 Task: Create new contact,   with mail id: 'EllieCarter61@iko.com', first name: 'Ellie', Last name: 'Carter', Job Title: Operations Analyst, Phone number (512) 555-5678. Change life cycle stage to  'Lead' and lead status to 'New'. Add new company to the associated contact: www.e2open.com_x000D_
 and type: Prospect. Logged in from softage.1@softage.net
Action: Mouse moved to (100, 63)
Screenshot: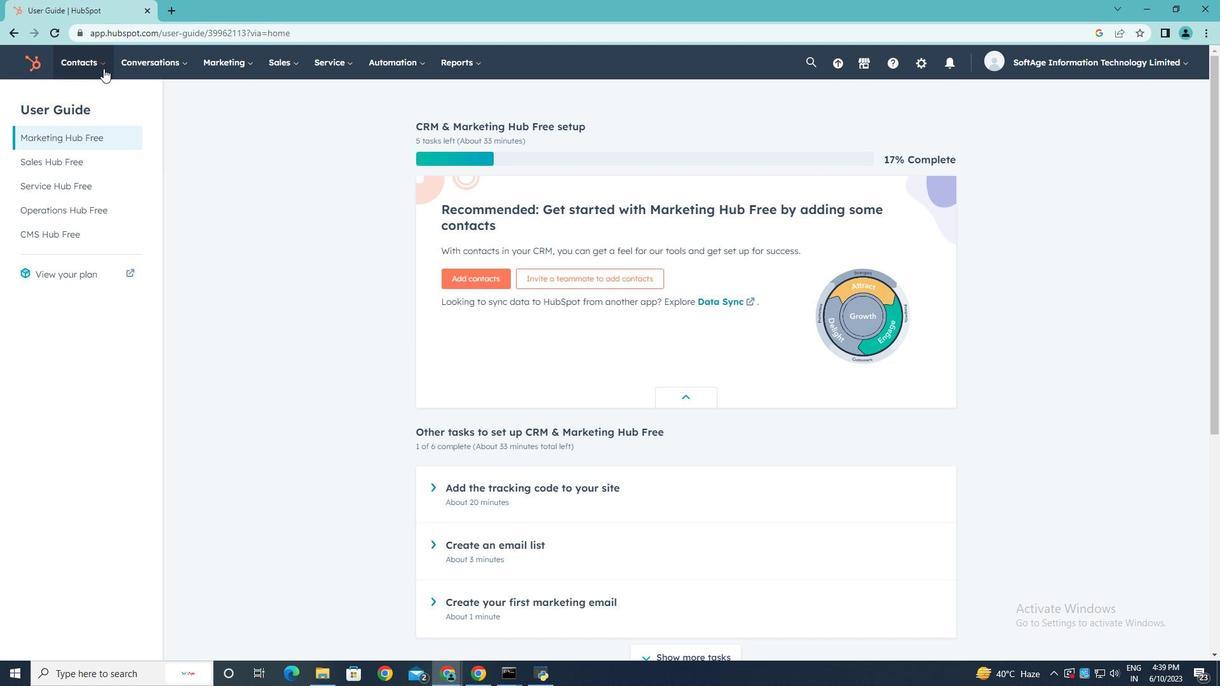 
Action: Mouse pressed left at (100, 63)
Screenshot: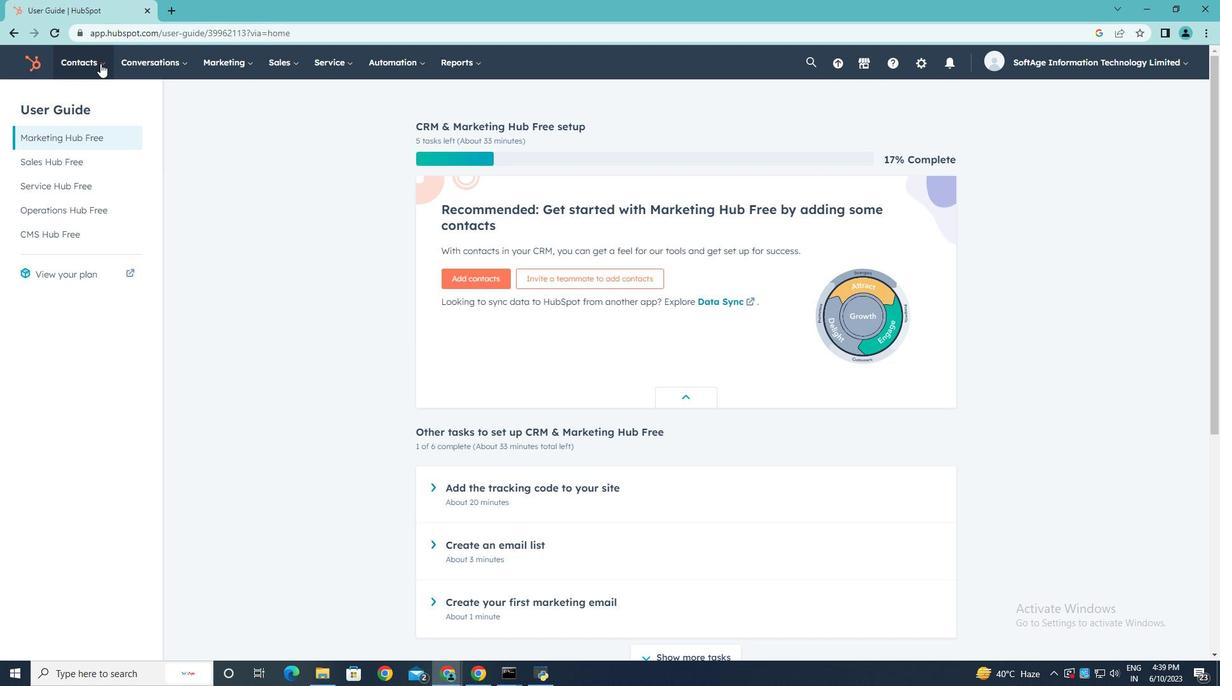 
Action: Mouse moved to (93, 101)
Screenshot: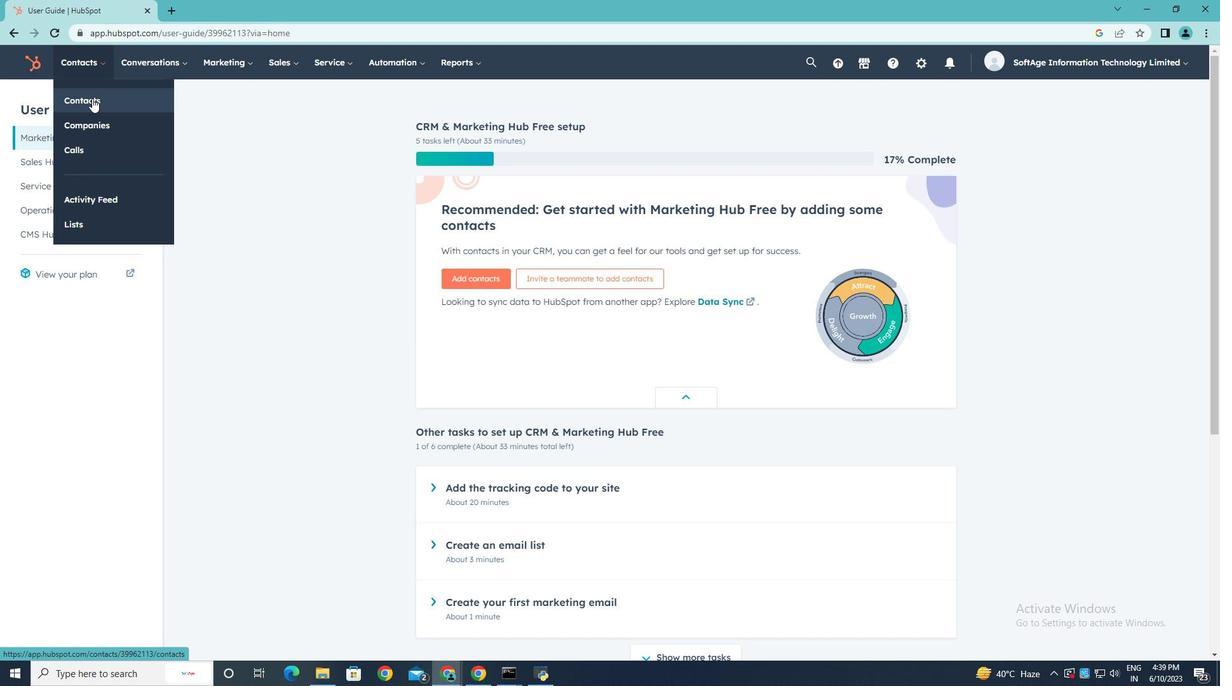 
Action: Mouse pressed left at (93, 101)
Screenshot: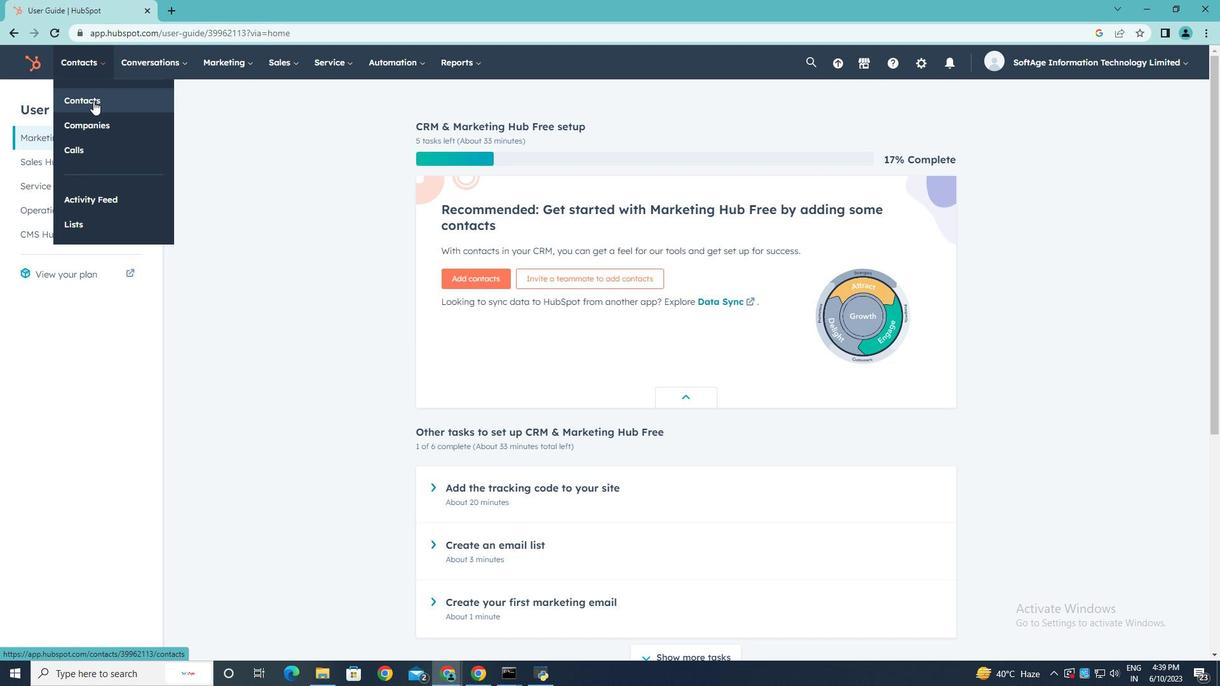 
Action: Mouse moved to (1169, 106)
Screenshot: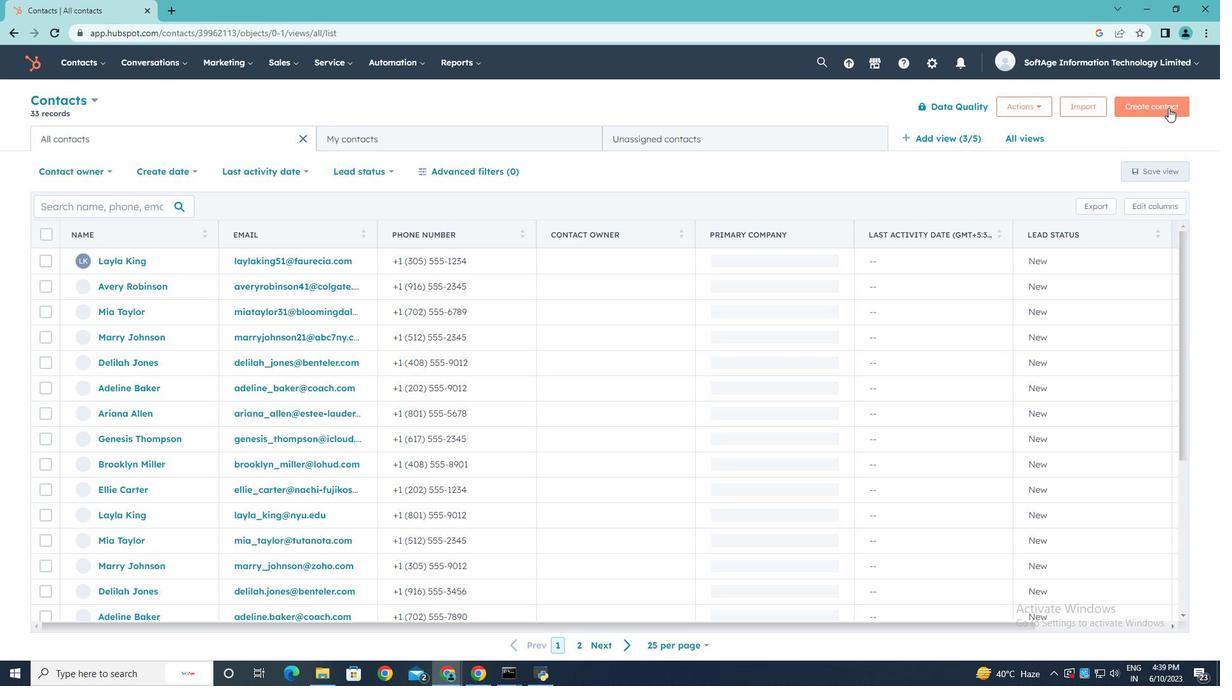 
Action: Mouse pressed left at (1169, 106)
Screenshot: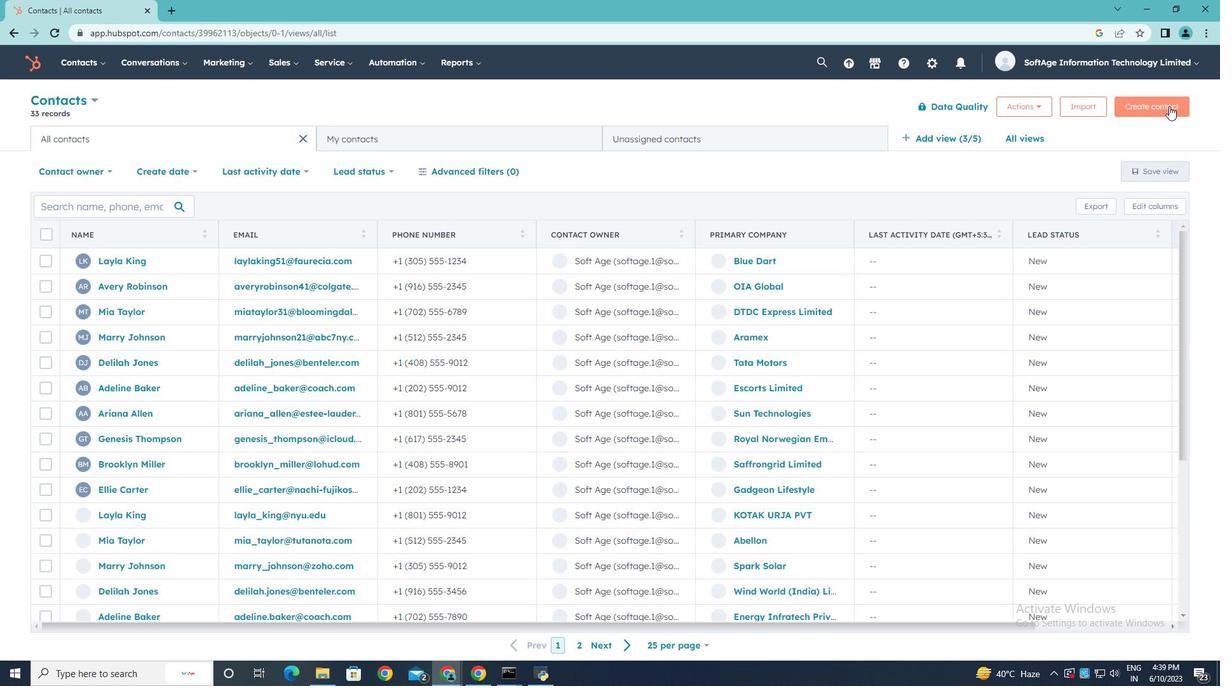 
Action: Mouse moved to (909, 169)
Screenshot: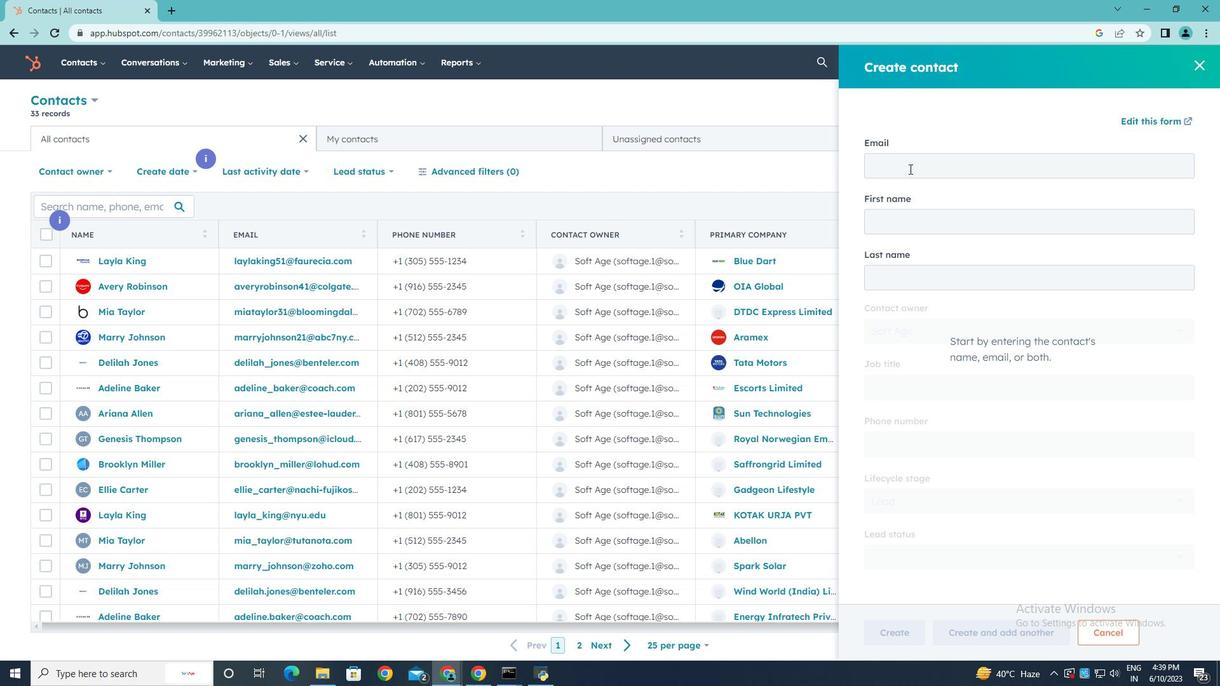 
Action: Mouse pressed left at (909, 169)
Screenshot: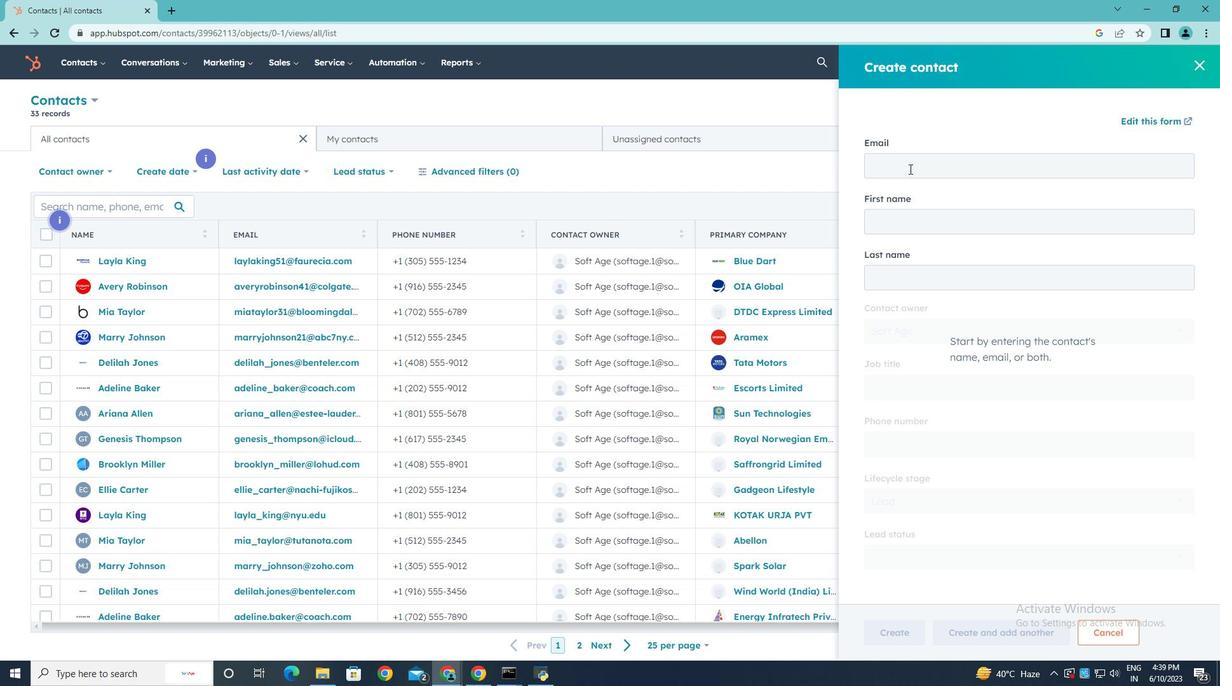 
Action: Key pressed <Key.shift>Ellie<Key.shift>Careter<Key.backspace><Key.backspace><Key.backspace><Key.backspace>ter61<Key.shift><Key.shift><Key.shift><Key.shift>@iko.com
Screenshot: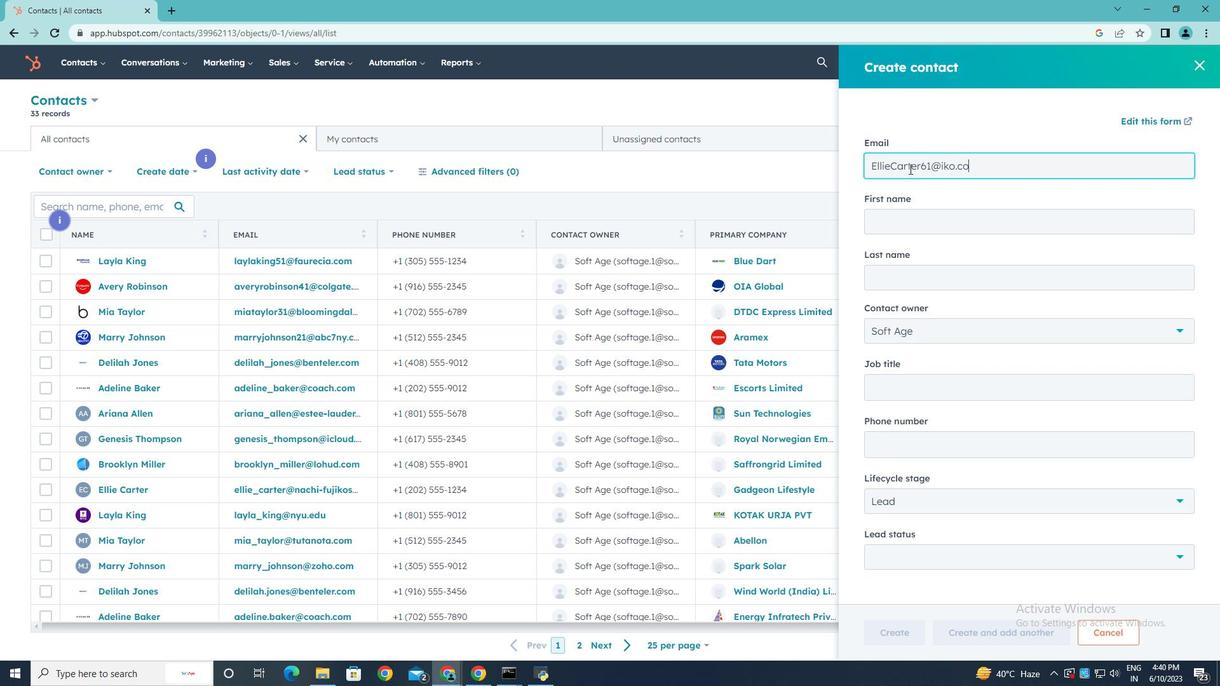 
Action: Mouse moved to (894, 220)
Screenshot: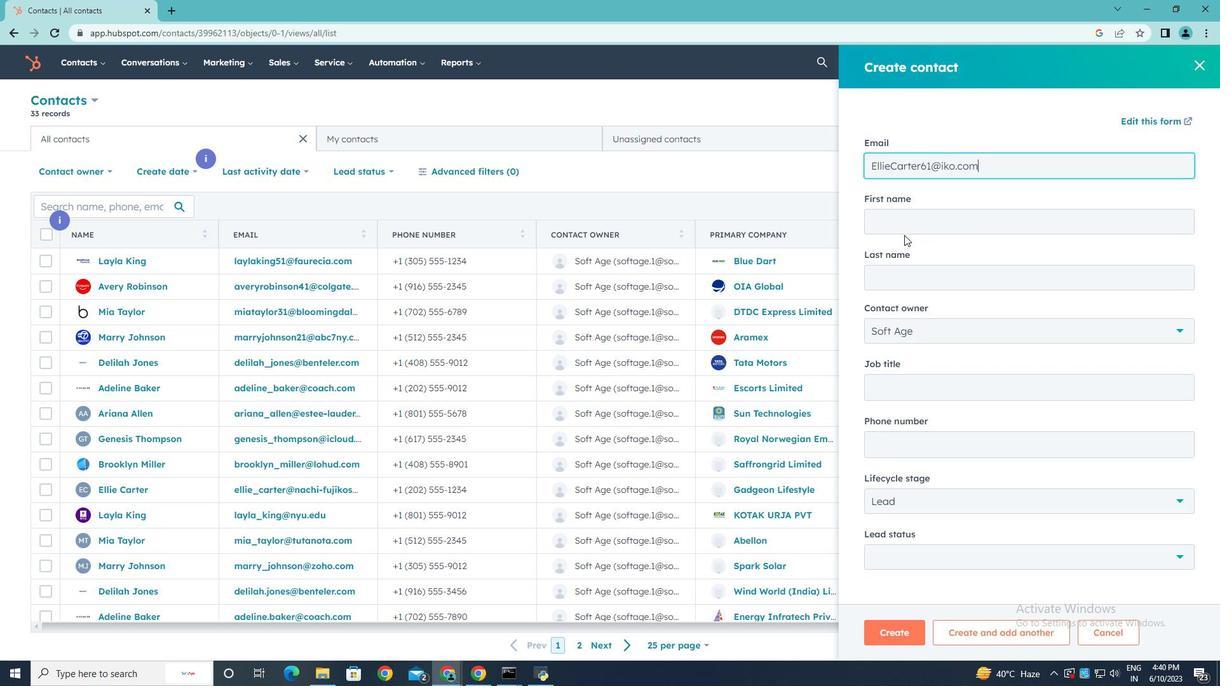 
Action: Mouse pressed left at (894, 220)
Screenshot: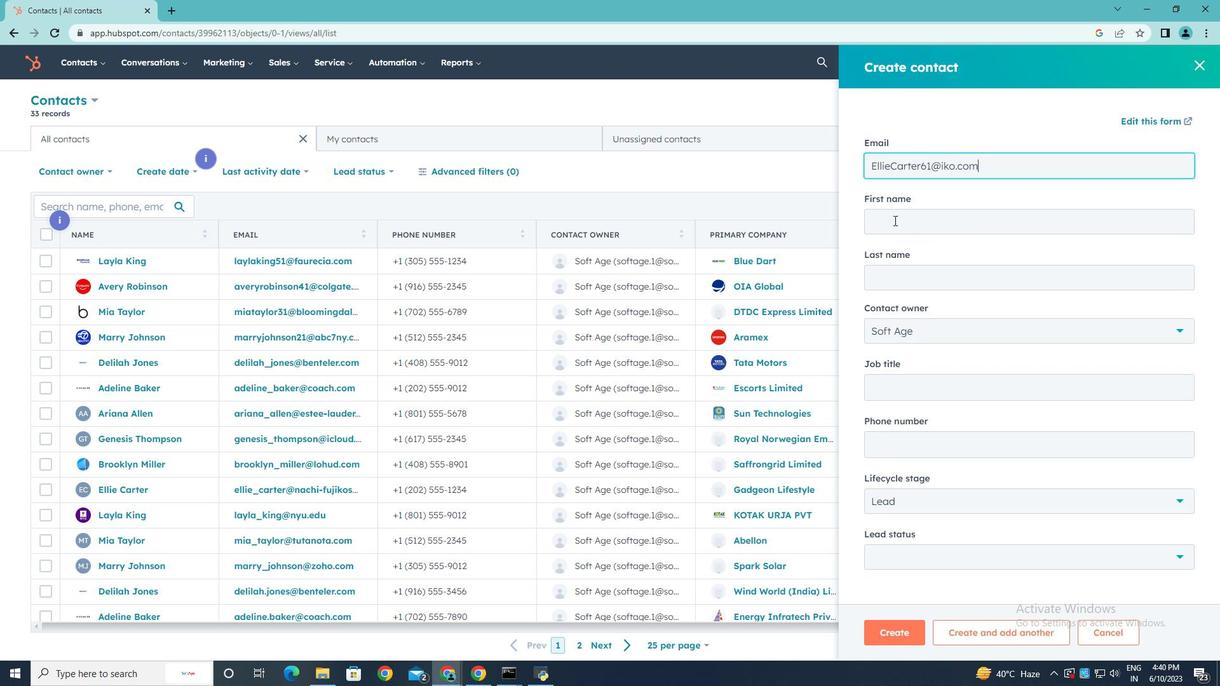 
Action: Key pressed <Key.shift>Ellie
Screenshot: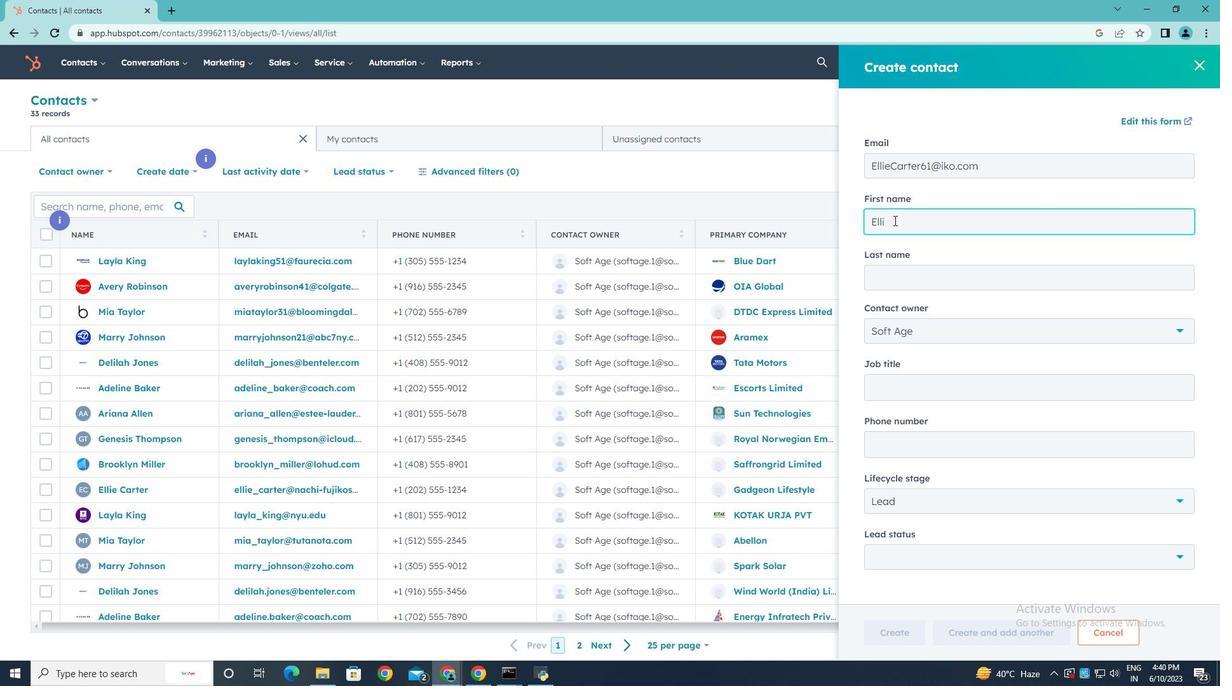 
Action: Mouse moved to (889, 274)
Screenshot: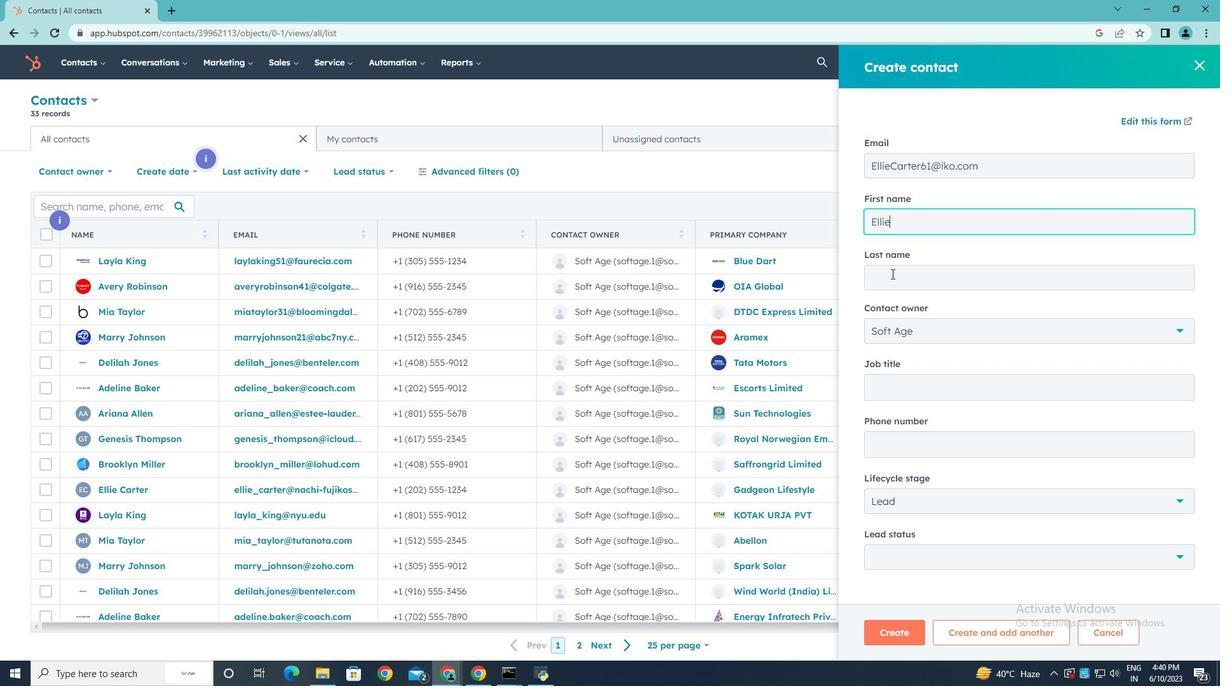 
Action: Mouse pressed left at (889, 274)
Screenshot: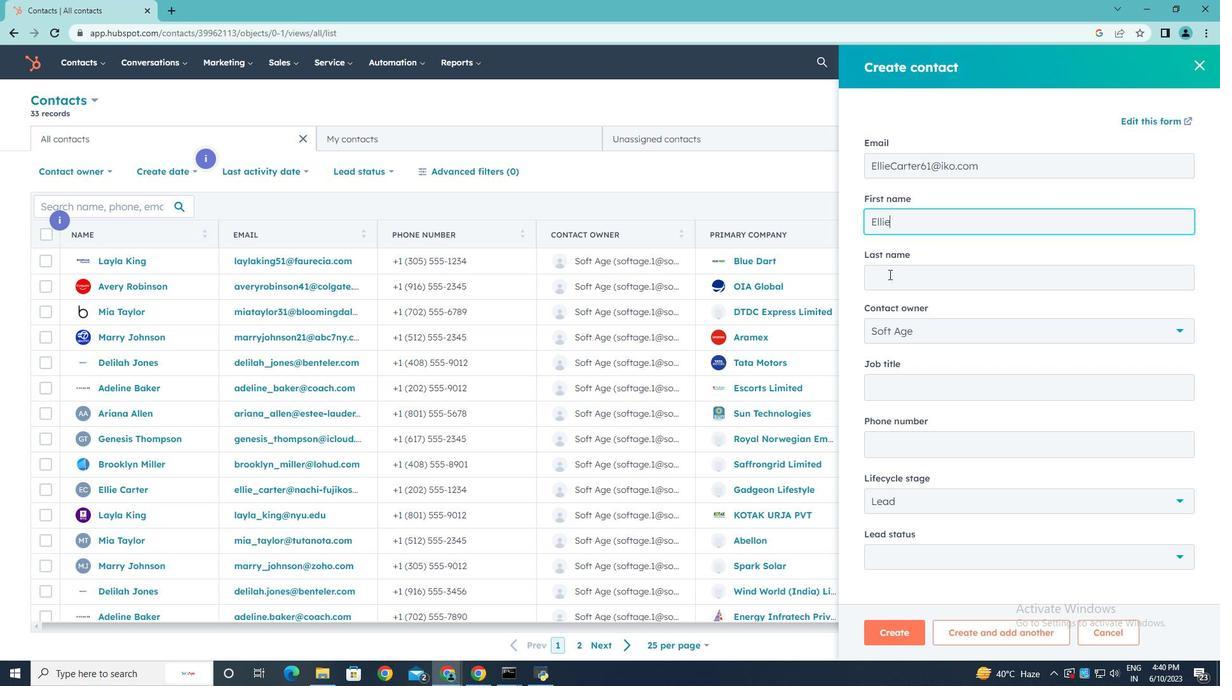 
Action: Key pressed <Key.shift>Carter
Screenshot: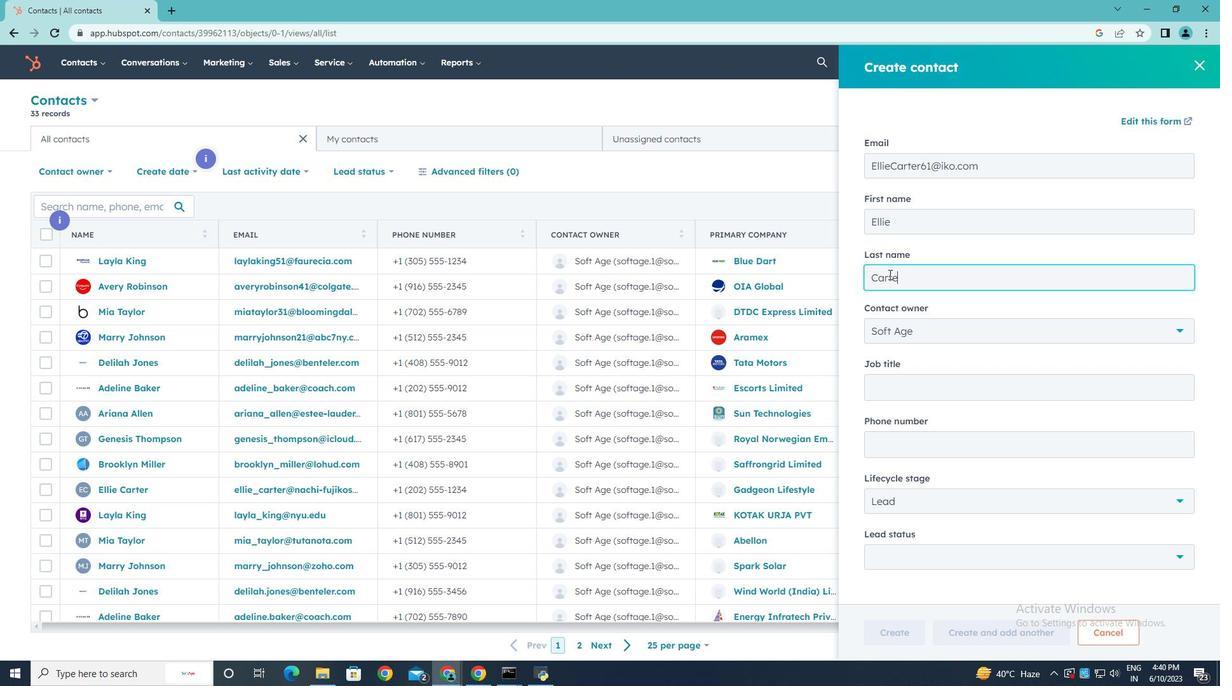 
Action: Mouse moved to (914, 388)
Screenshot: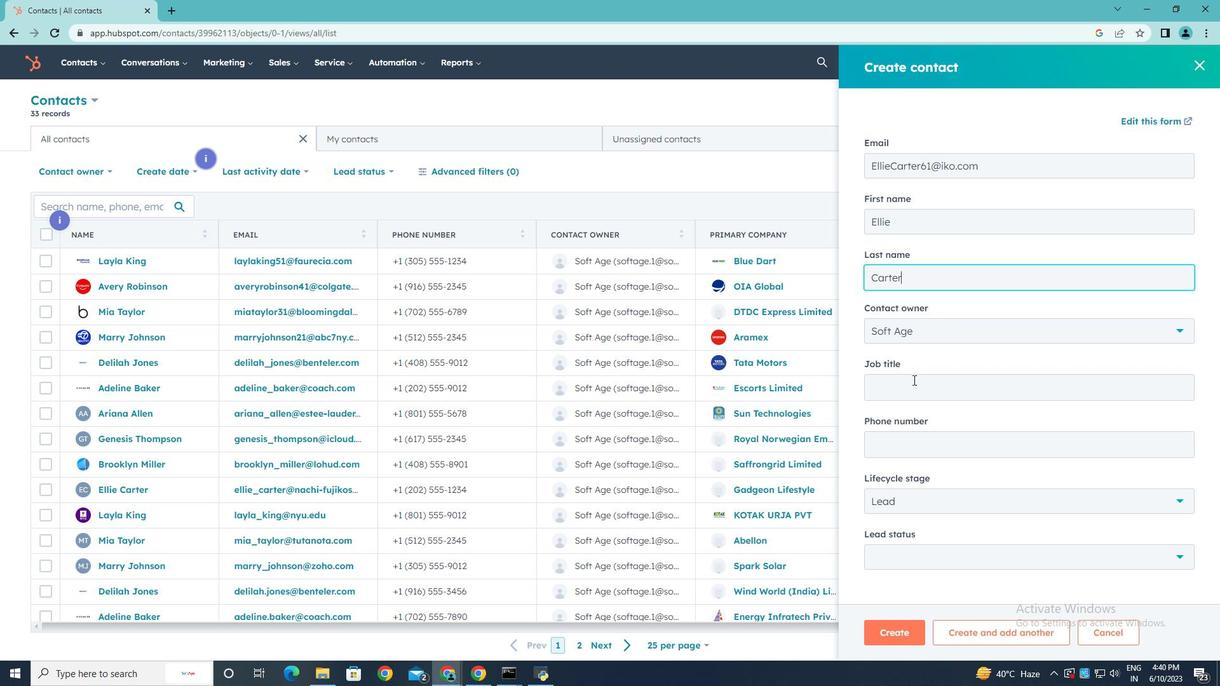 
Action: Mouse pressed left at (914, 388)
Screenshot: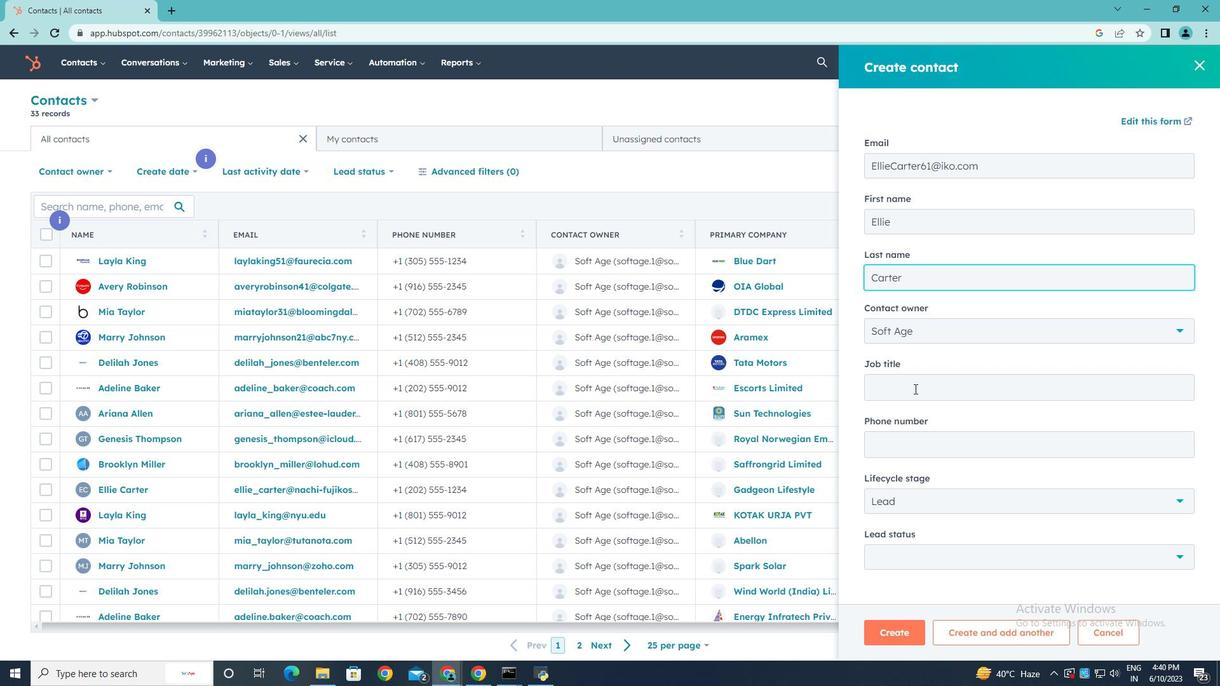 
Action: Key pressed <Key.shift><Key.shift><Key.shift><Key.shift><Key.shift><Key.shift><Key.shift><Key.shift><Key.shift><Key.shift><Key.shift><Key.shift><Key.shift><Key.shift>Operations<Key.space><Key.shift>Analyst
Screenshot: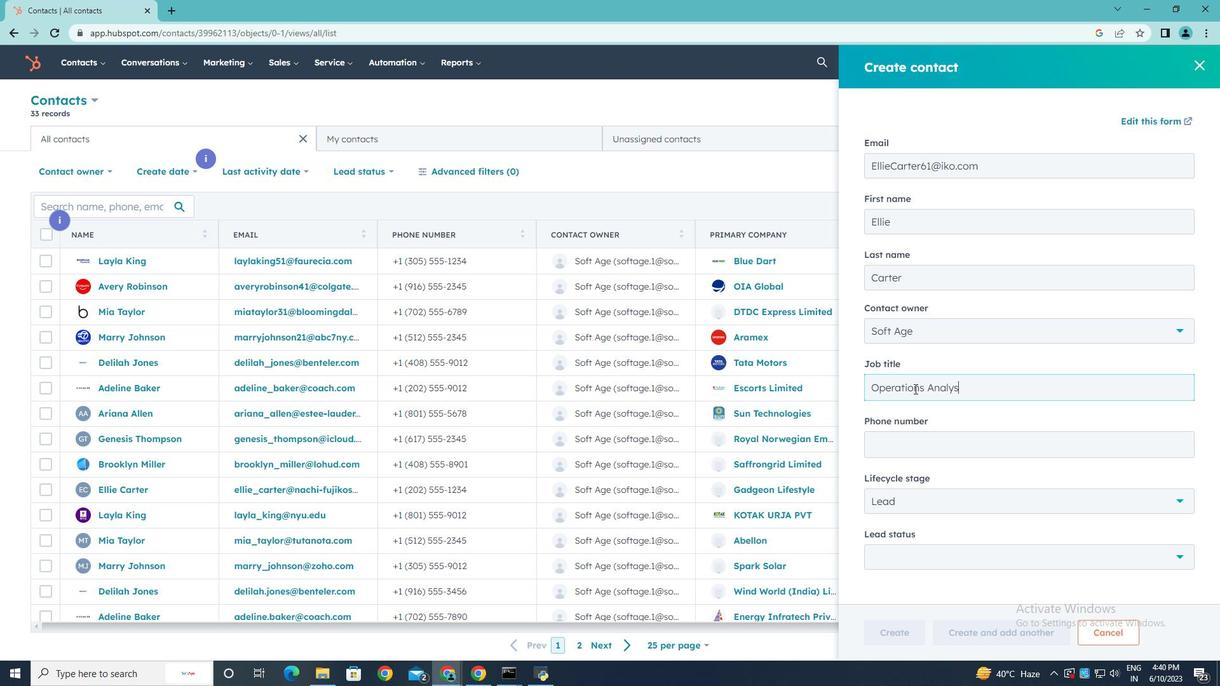 
Action: Mouse moved to (980, 446)
Screenshot: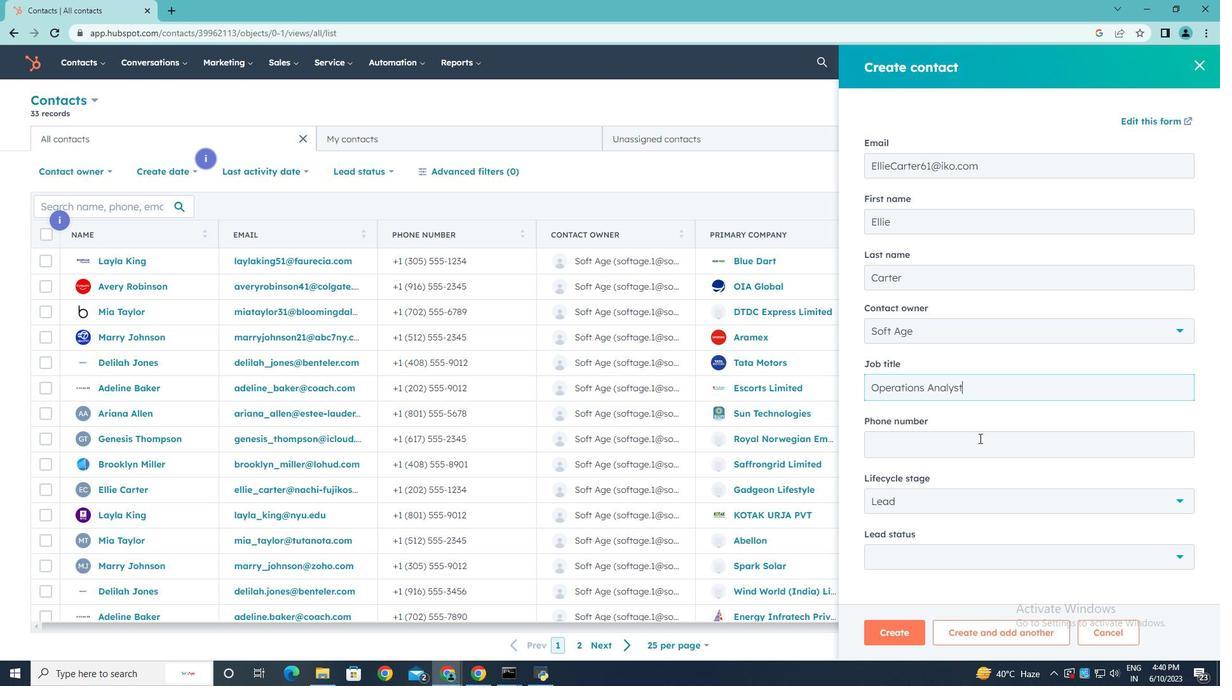 
Action: Mouse pressed left at (980, 446)
Screenshot: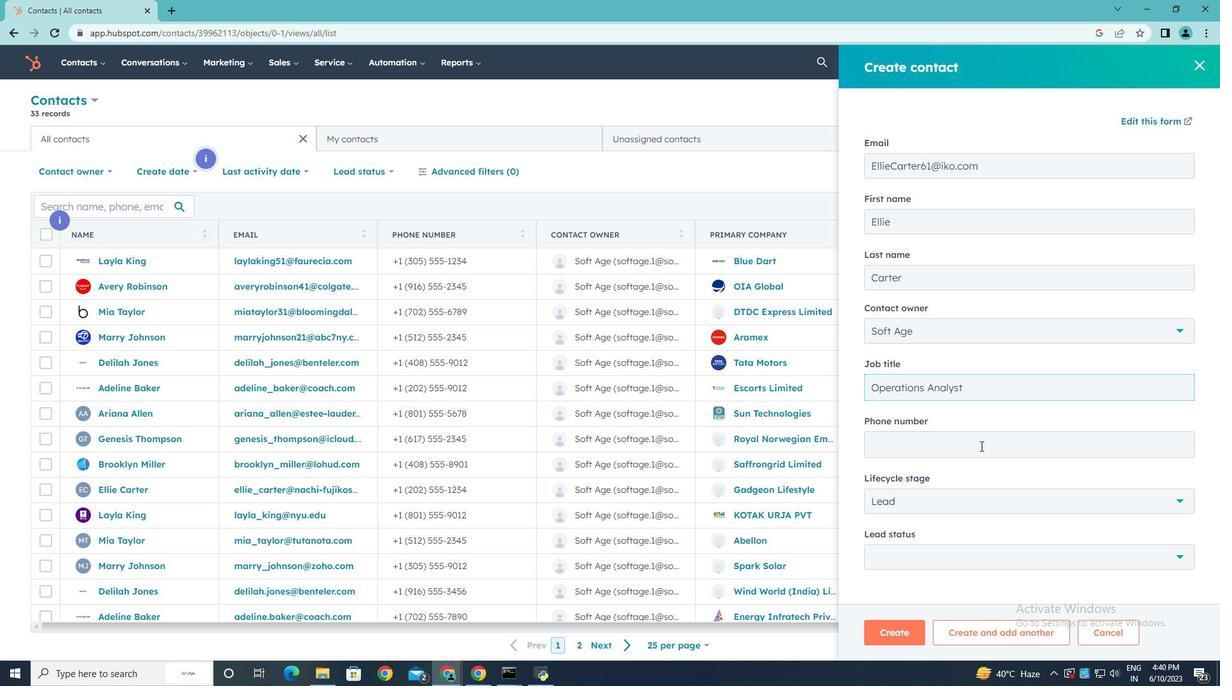 
Action: Key pressed 5125555678
Screenshot: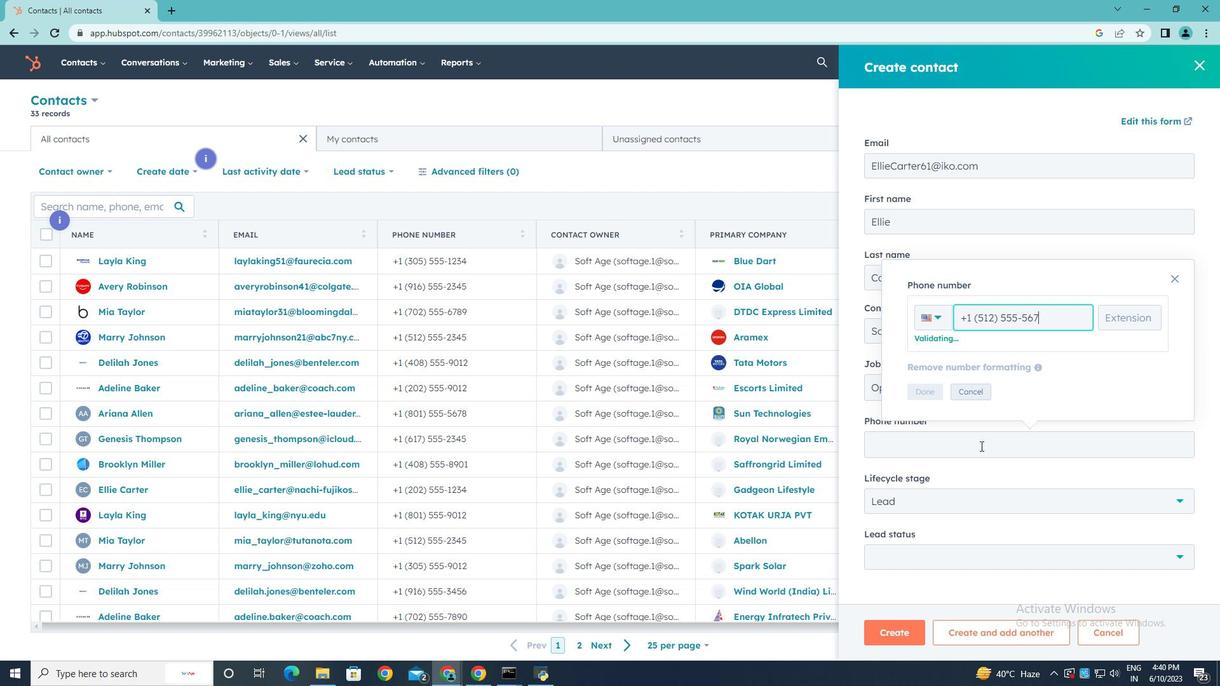 
Action: Mouse moved to (930, 390)
Screenshot: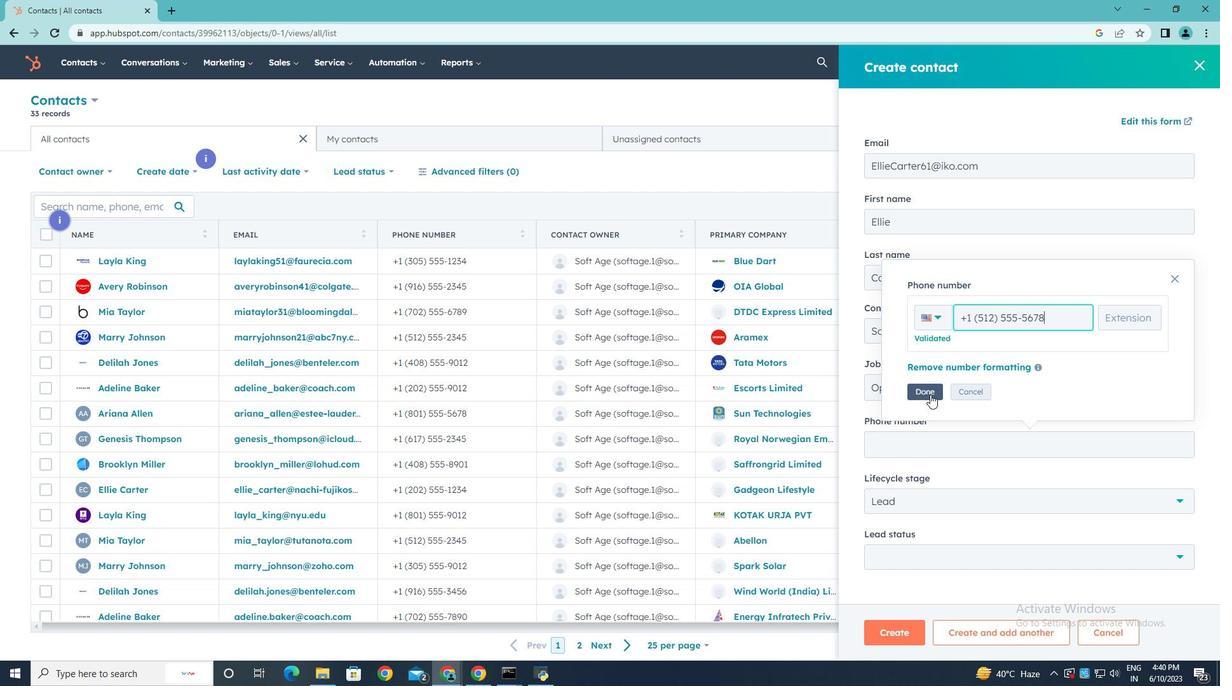 
Action: Mouse pressed left at (930, 390)
Screenshot: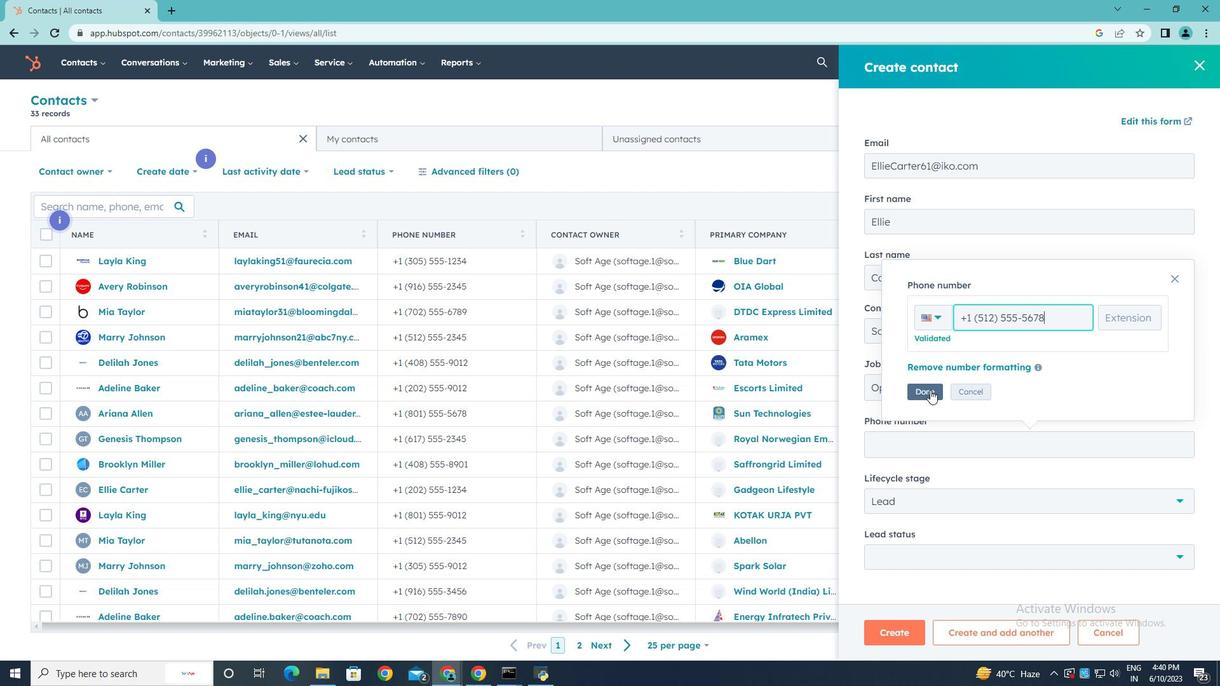 
Action: Mouse scrolled (930, 389) with delta (0, 0)
Screenshot: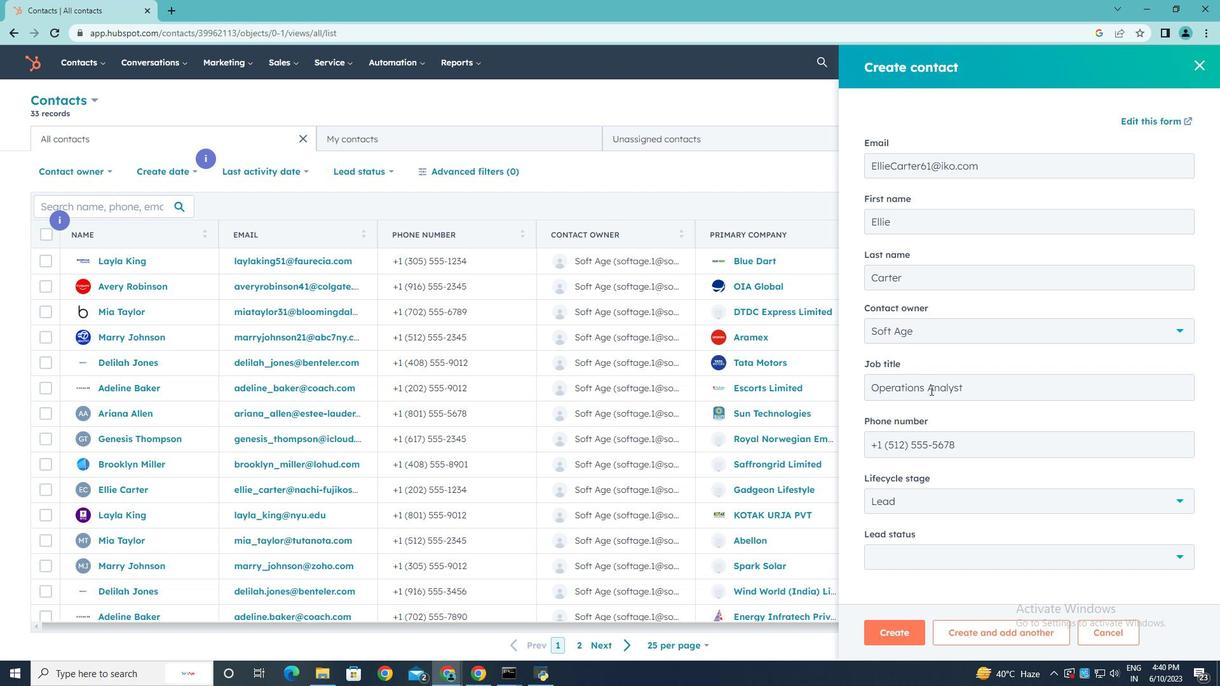 
Action: Mouse moved to (965, 498)
Screenshot: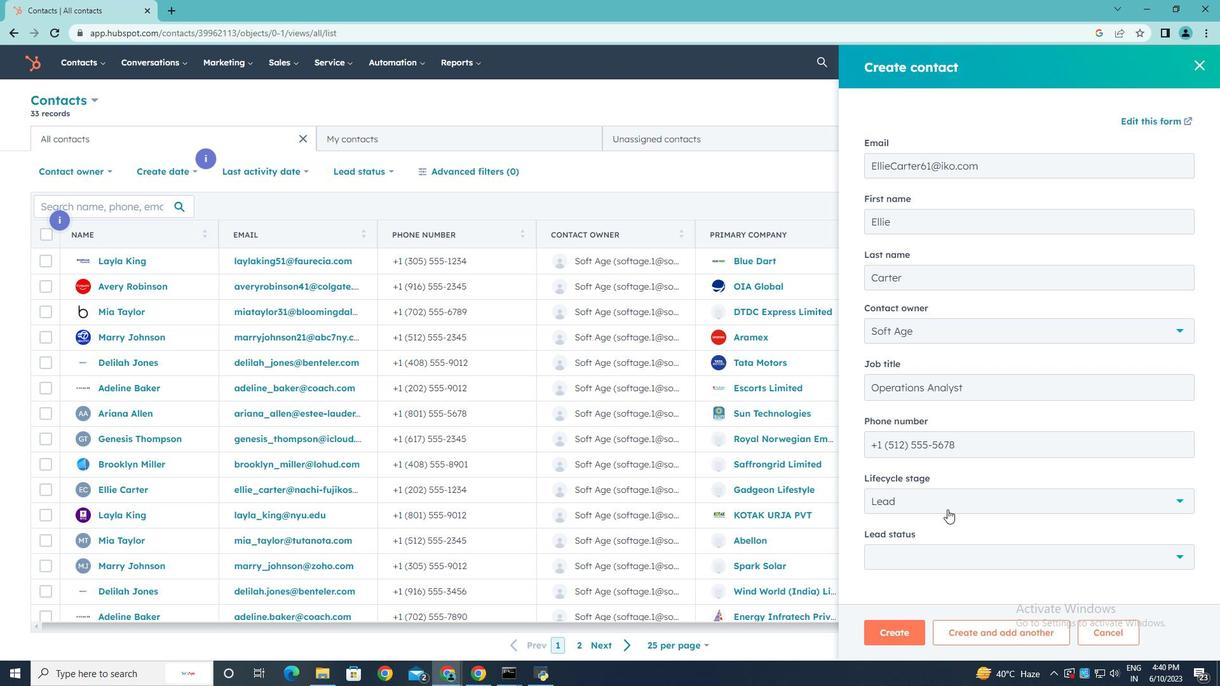 
Action: Mouse pressed left at (965, 498)
Screenshot: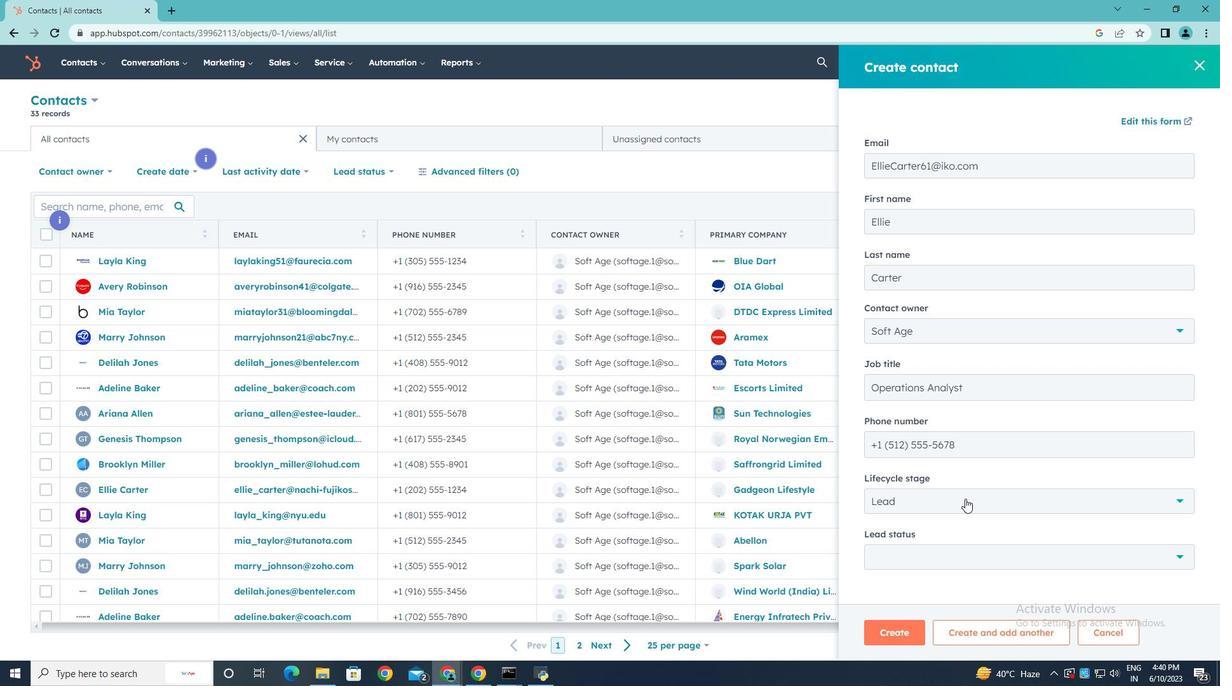 
Action: Mouse moved to (904, 380)
Screenshot: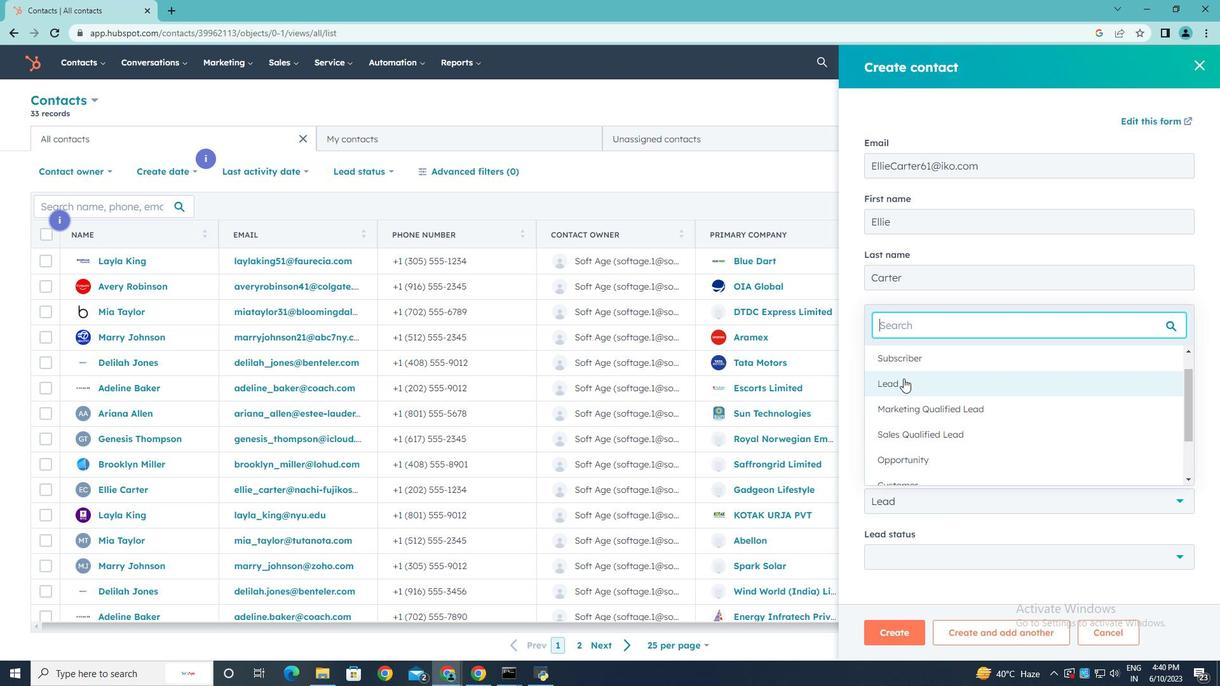 
Action: Mouse pressed left at (904, 380)
Screenshot: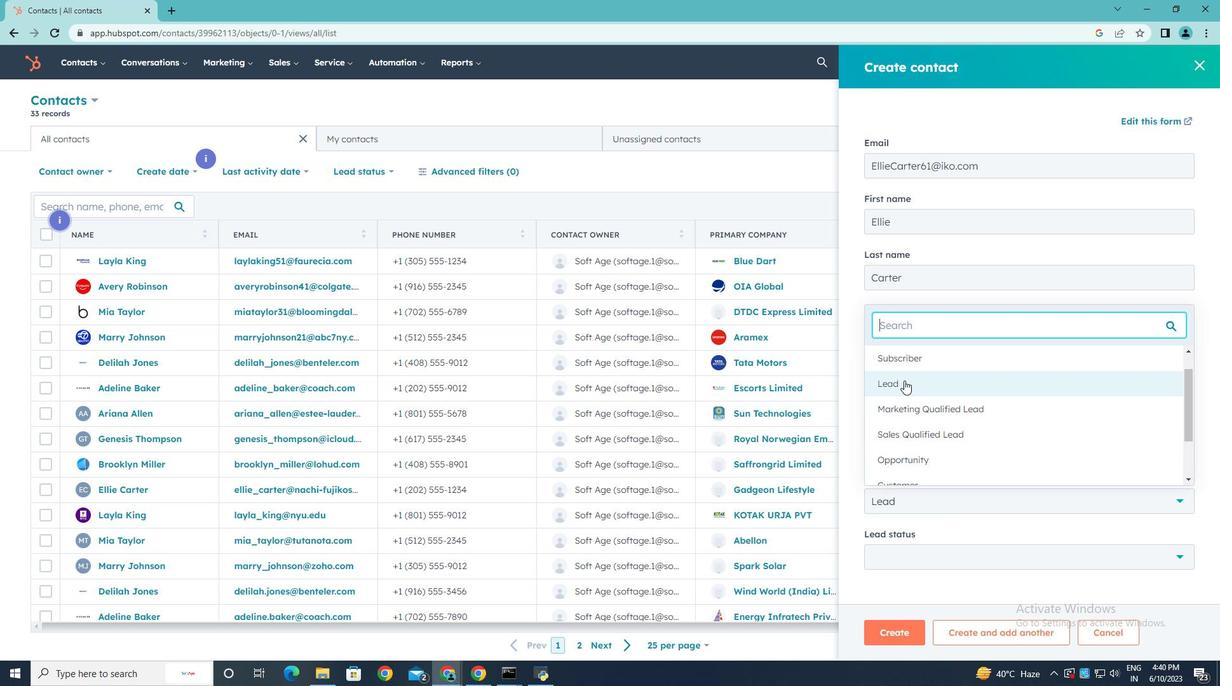 
Action: Mouse moved to (934, 553)
Screenshot: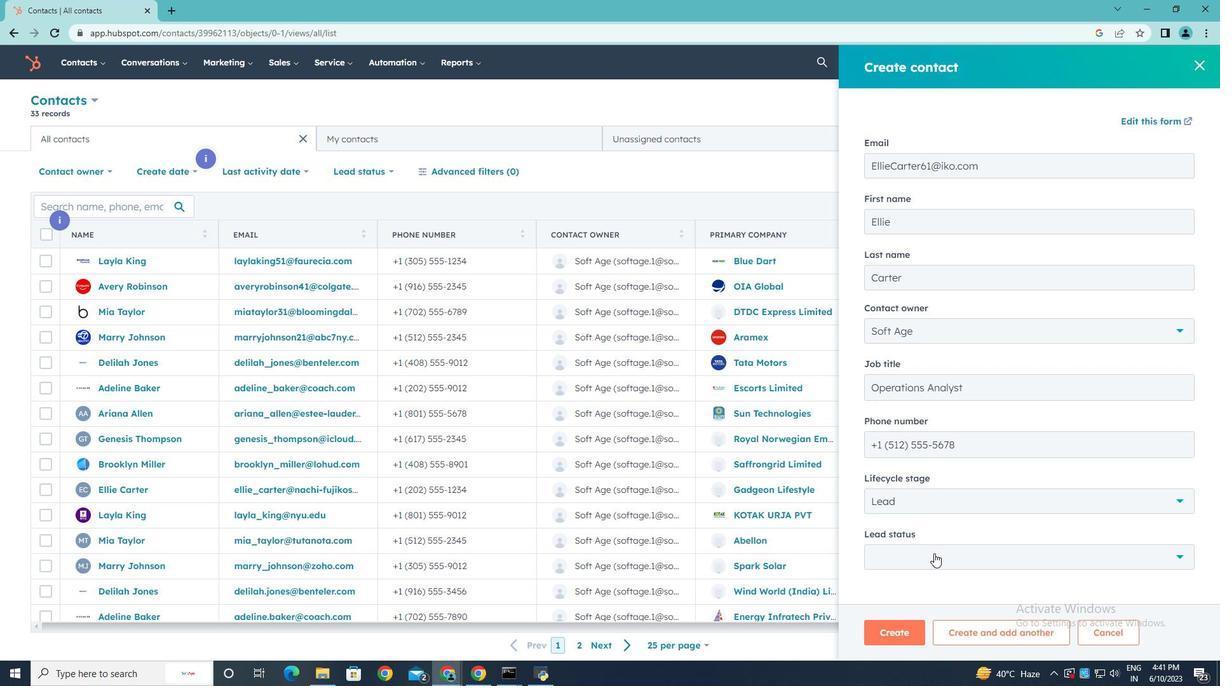 
Action: Mouse pressed left at (934, 553)
Screenshot: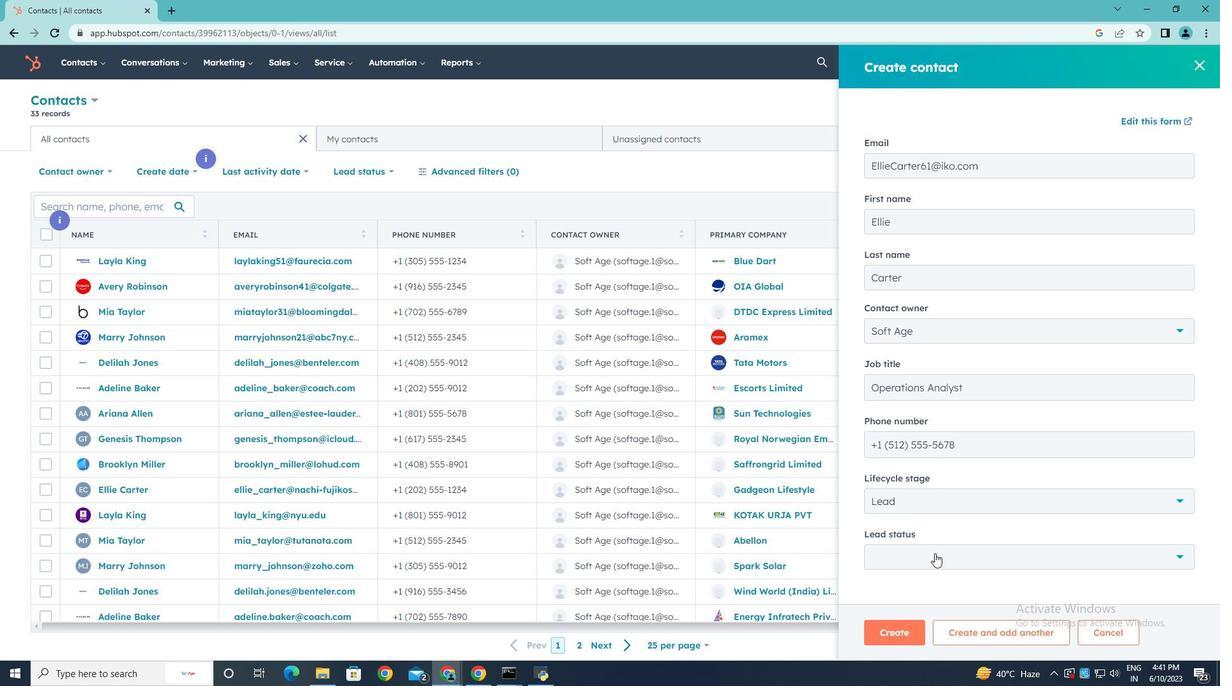 
Action: Mouse moved to (916, 442)
Screenshot: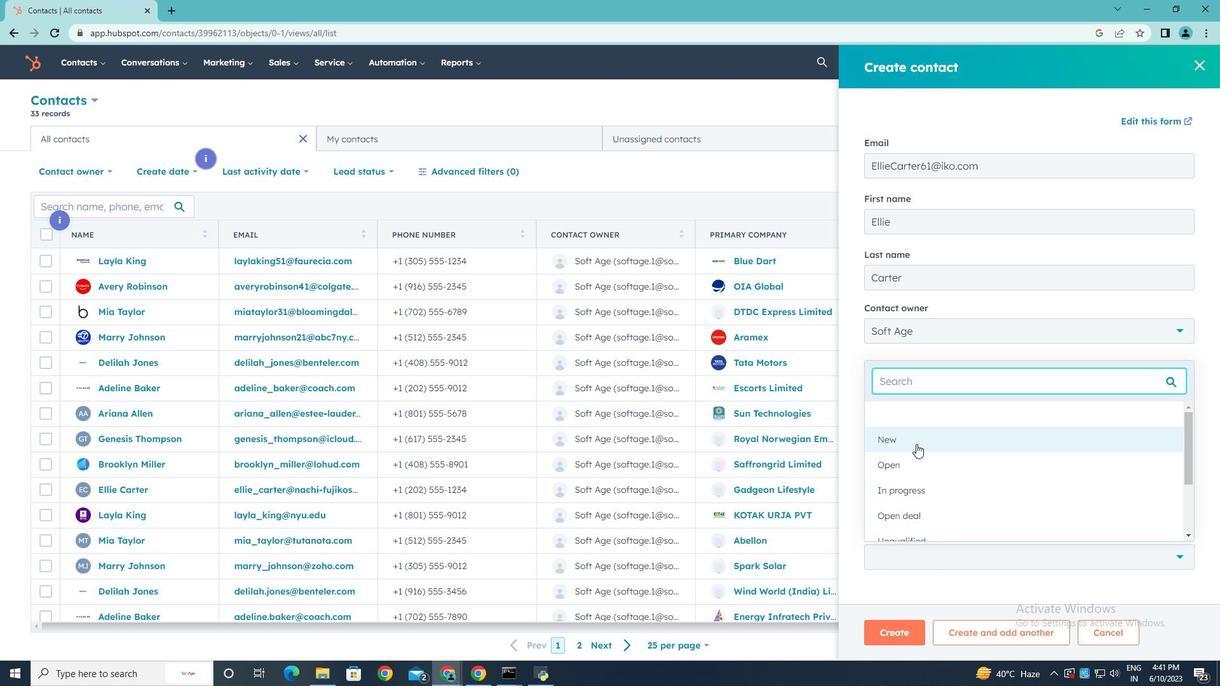 
Action: Mouse pressed left at (916, 442)
Screenshot: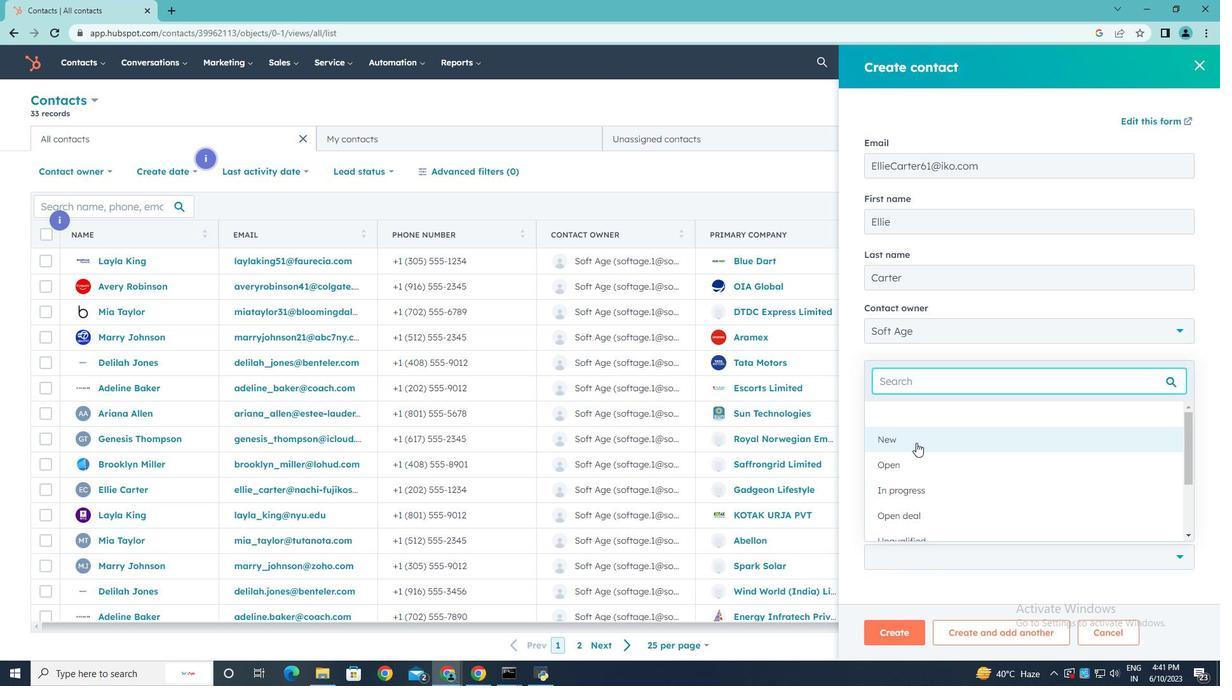 
Action: Mouse scrolled (916, 442) with delta (0, 0)
Screenshot: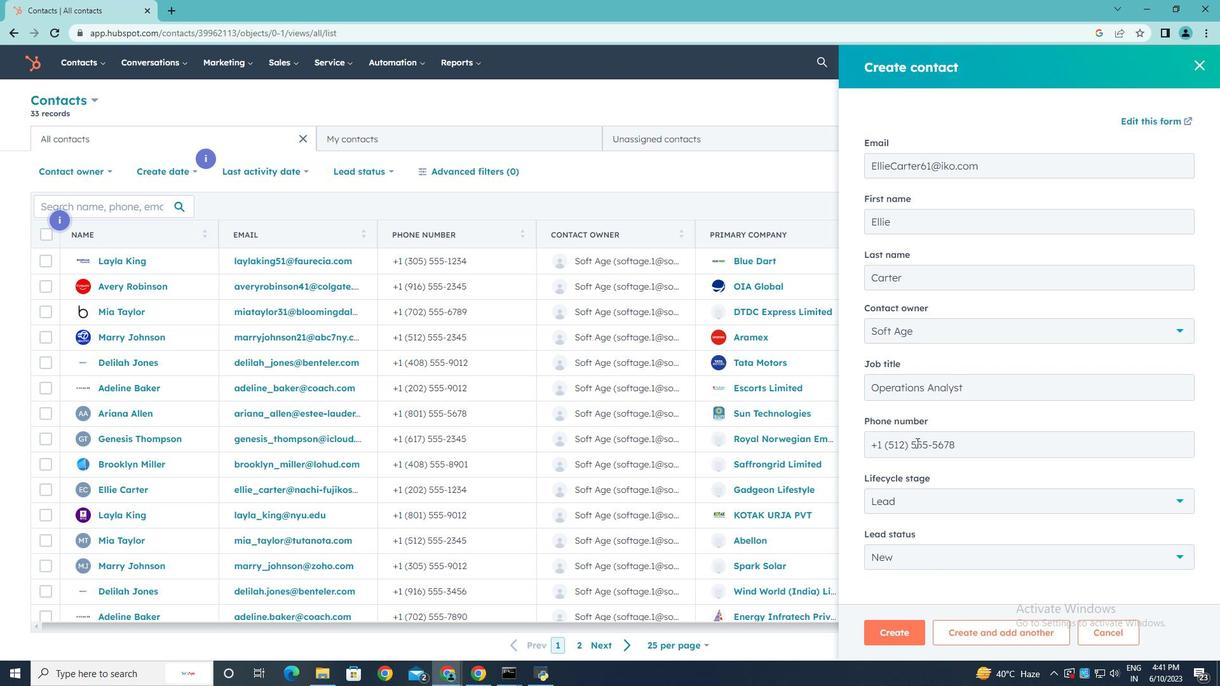 
Action: Mouse scrolled (916, 442) with delta (0, 0)
Screenshot: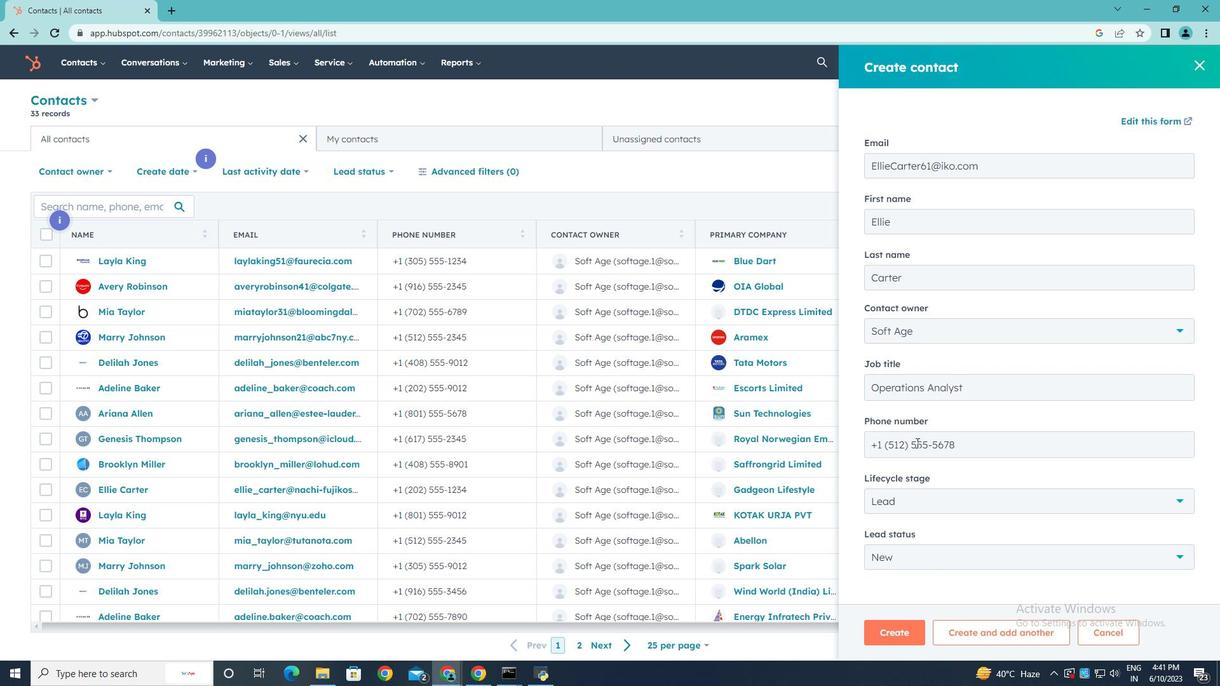 
Action: Mouse moved to (899, 631)
Screenshot: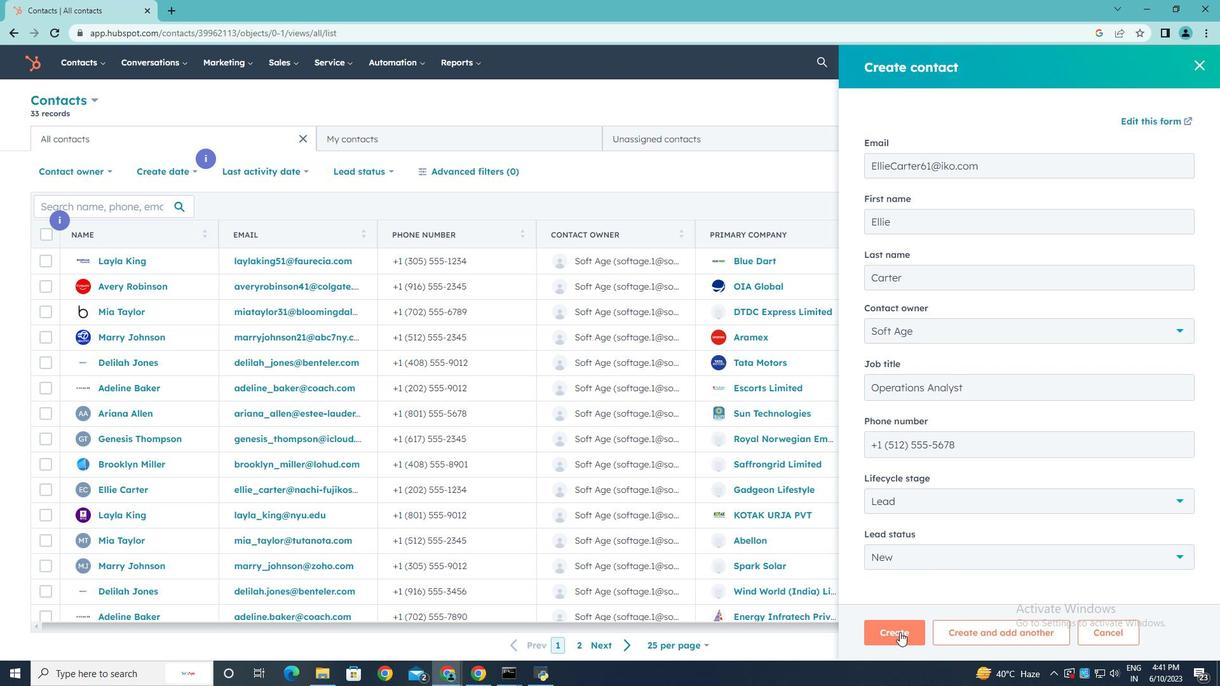 
Action: Mouse pressed left at (899, 631)
Screenshot: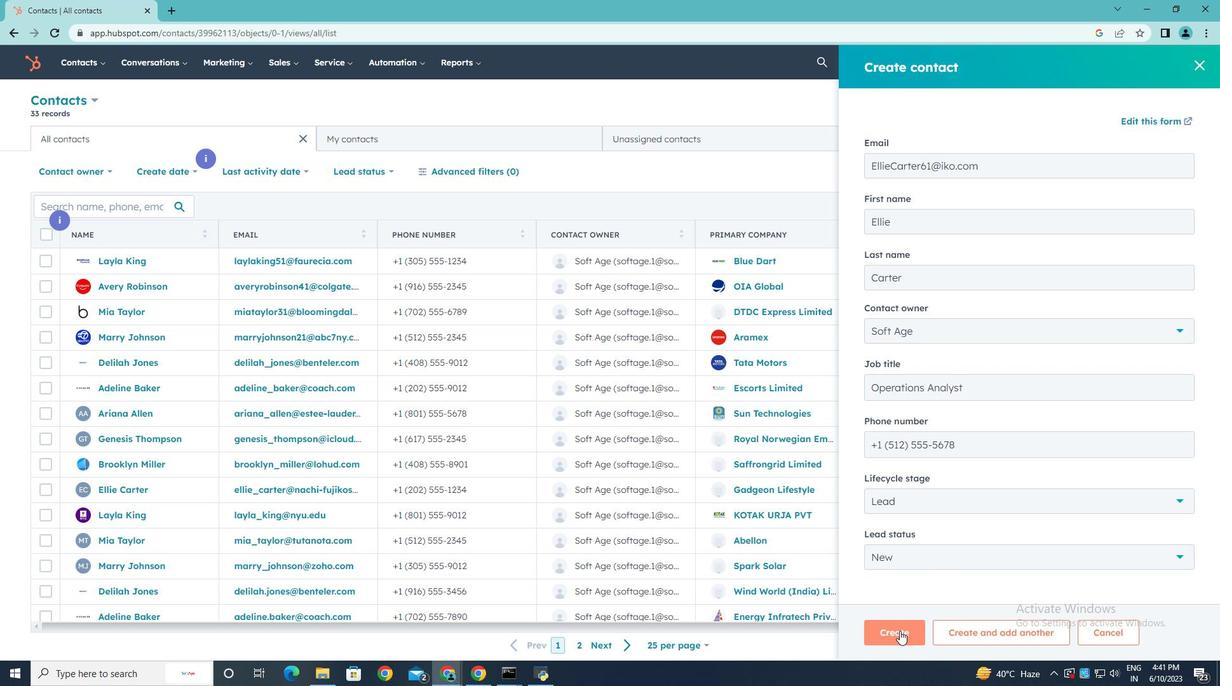 
Action: Mouse moved to (859, 411)
Screenshot: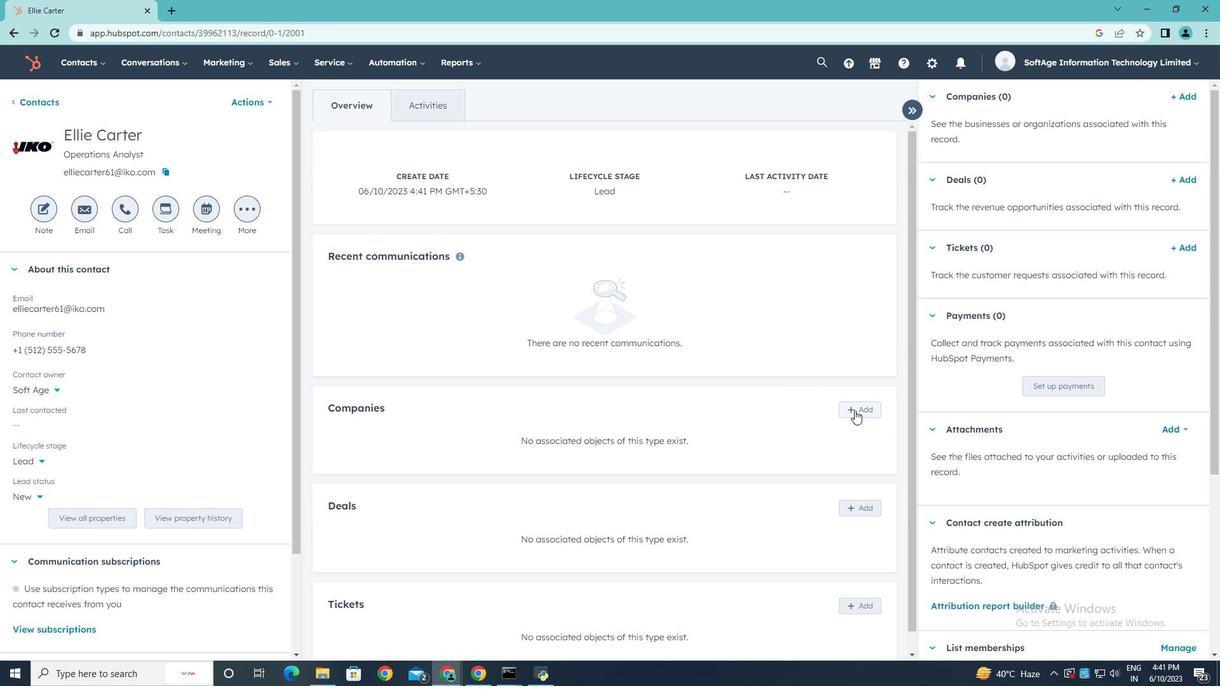 
Action: Mouse pressed left at (859, 411)
Screenshot: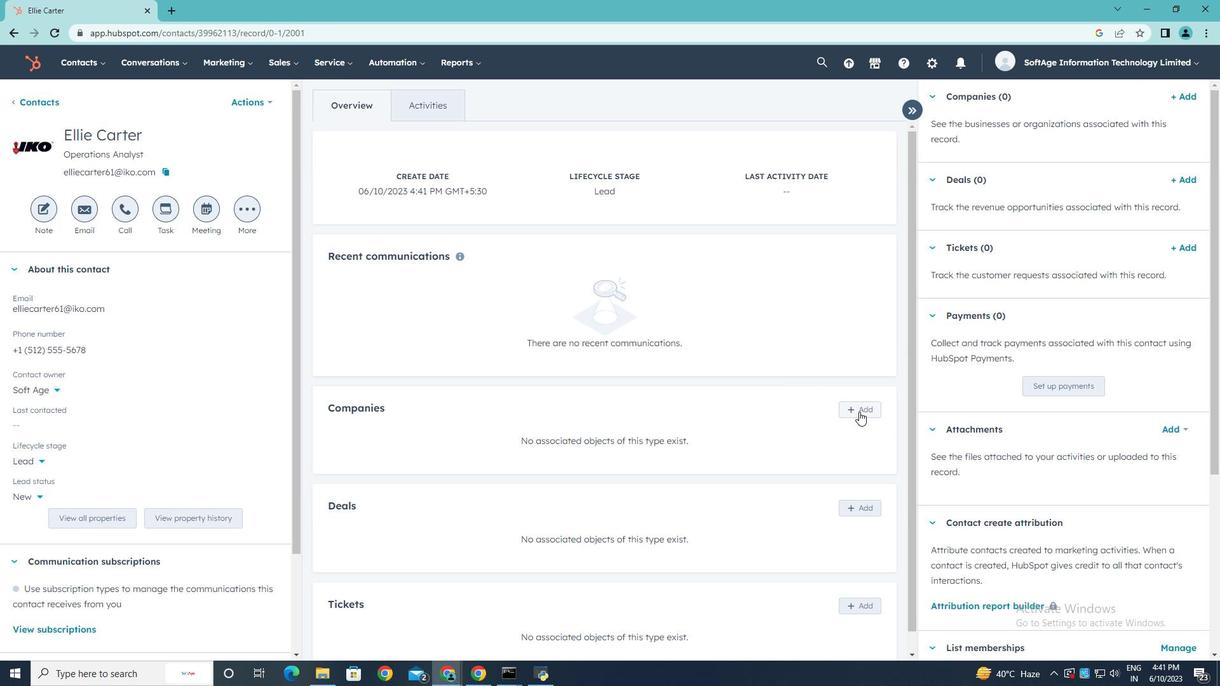 
Action: Mouse moved to (941, 129)
Screenshot: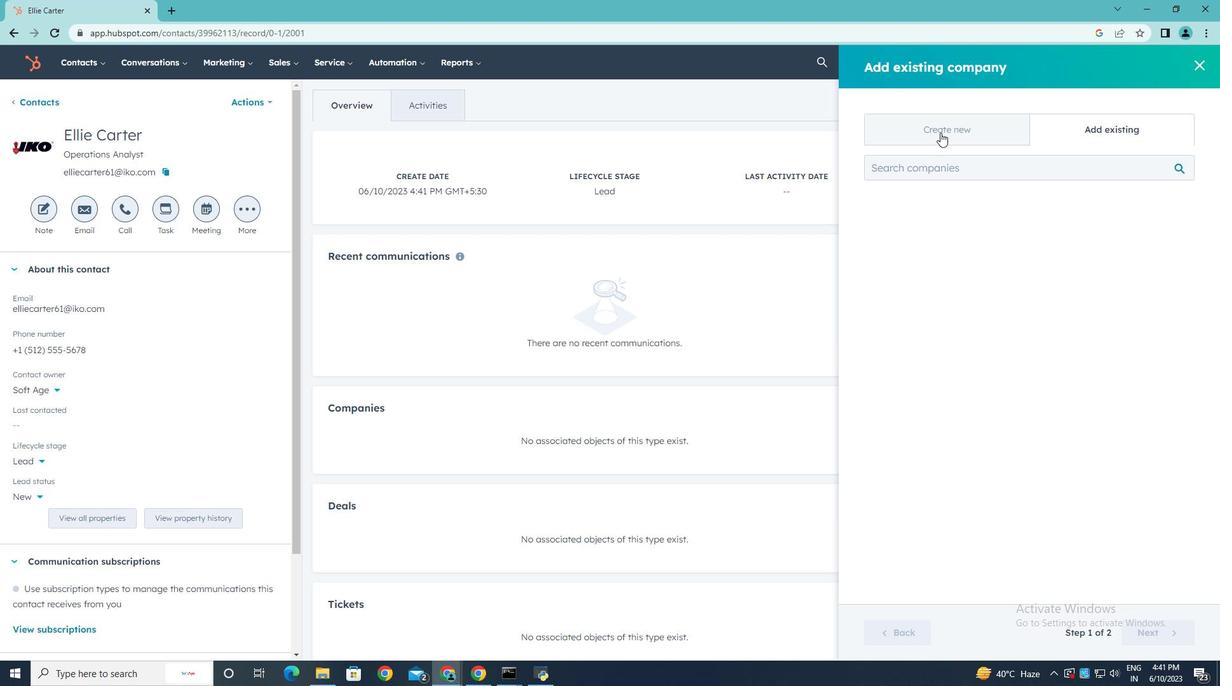 
Action: Mouse pressed left at (941, 129)
Screenshot: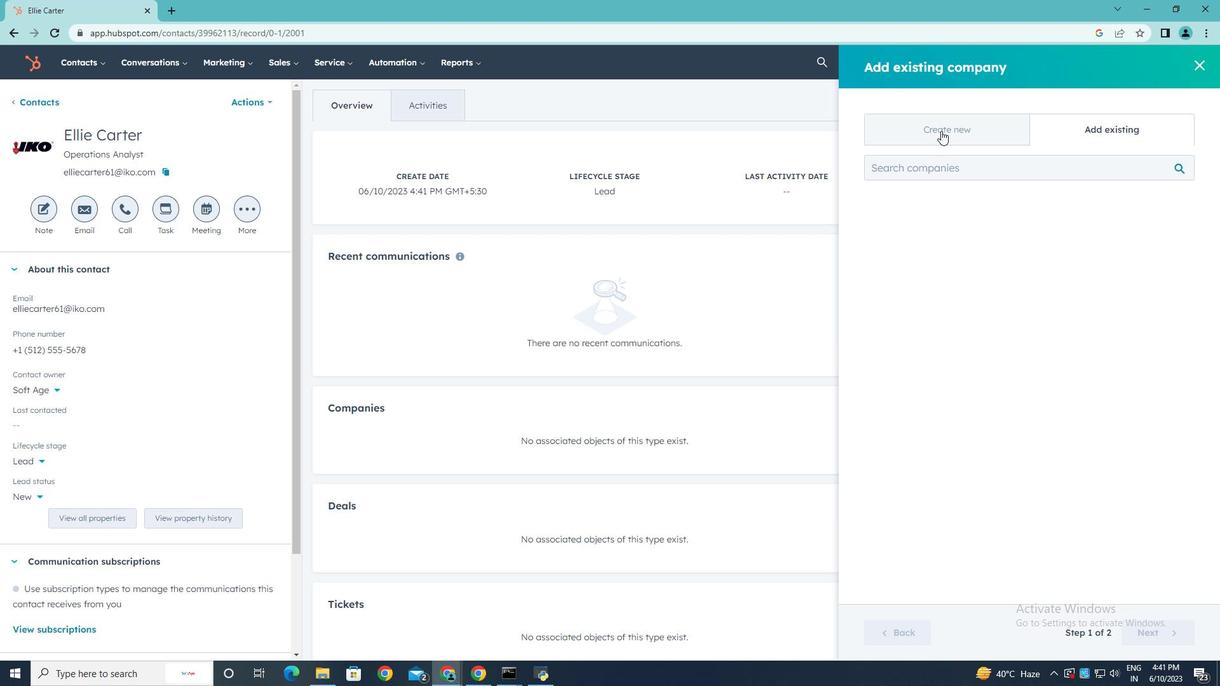 
Action: Mouse moved to (919, 202)
Screenshot: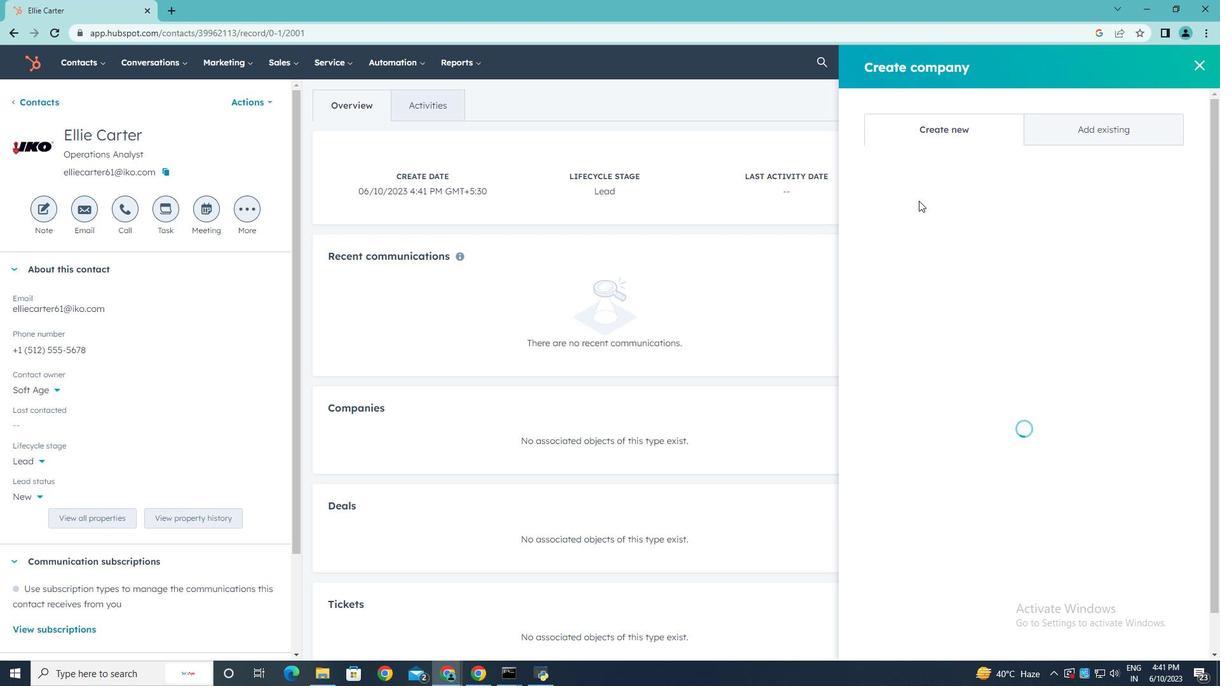 
Action: Mouse pressed left at (919, 202)
Screenshot: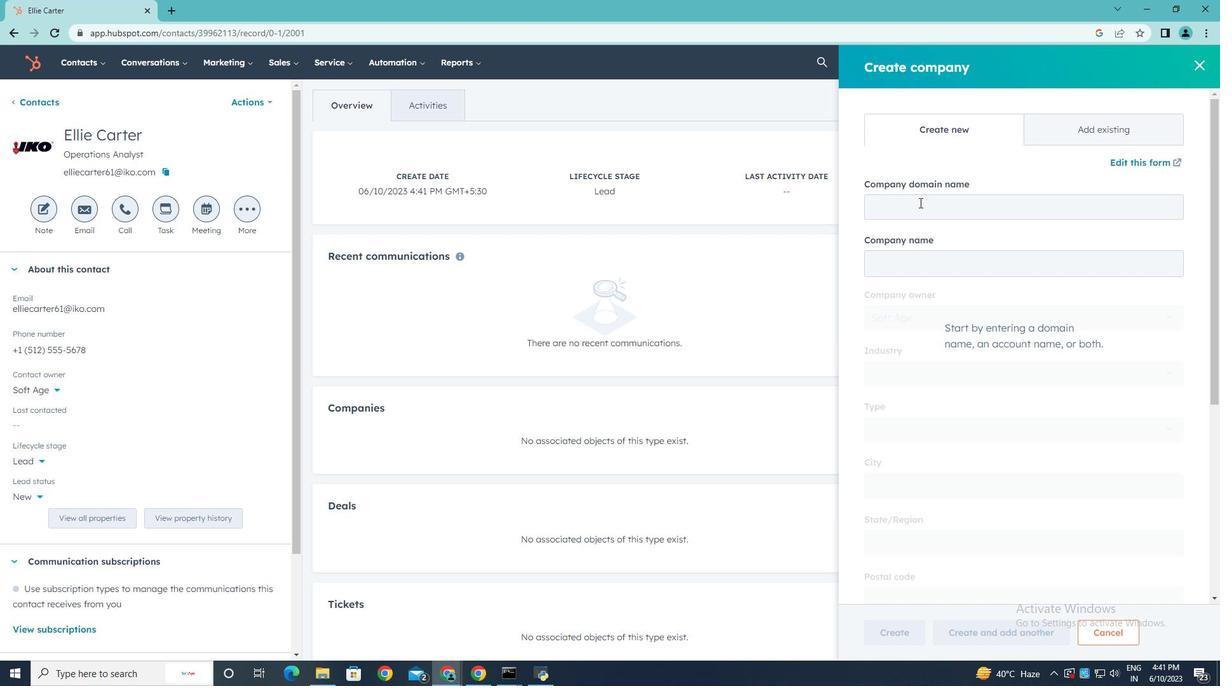 
Action: Key pressed www.e2open.com
Screenshot: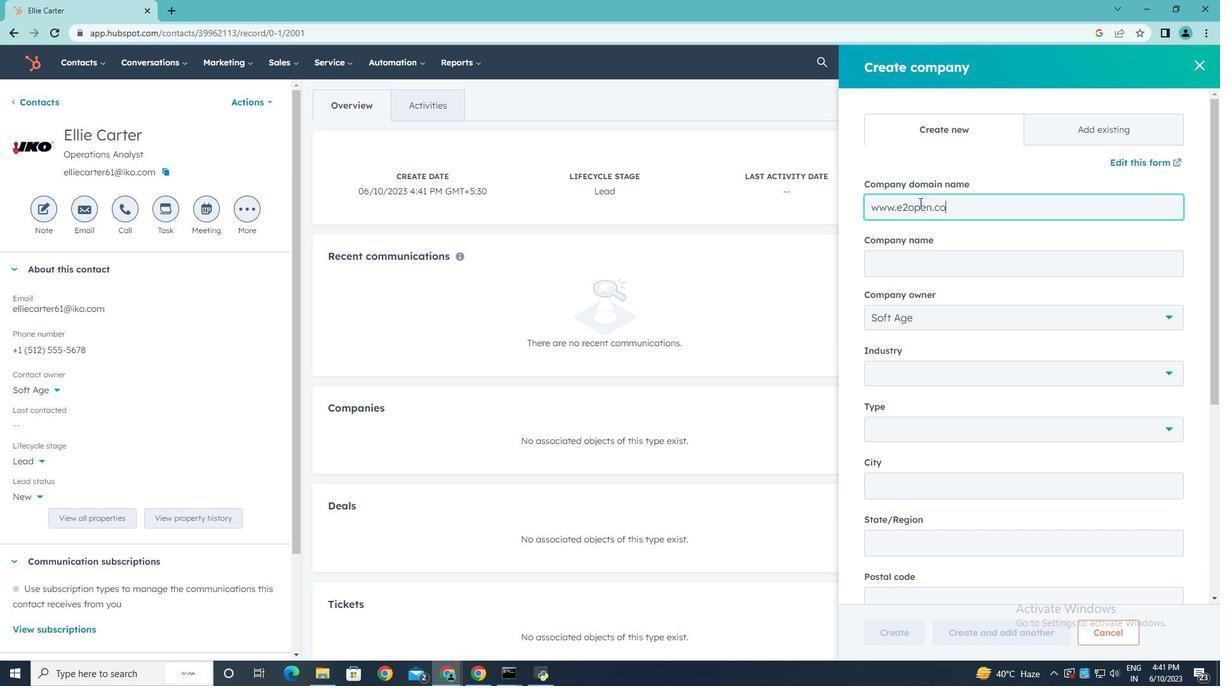 
Action: Mouse moved to (943, 223)
Screenshot: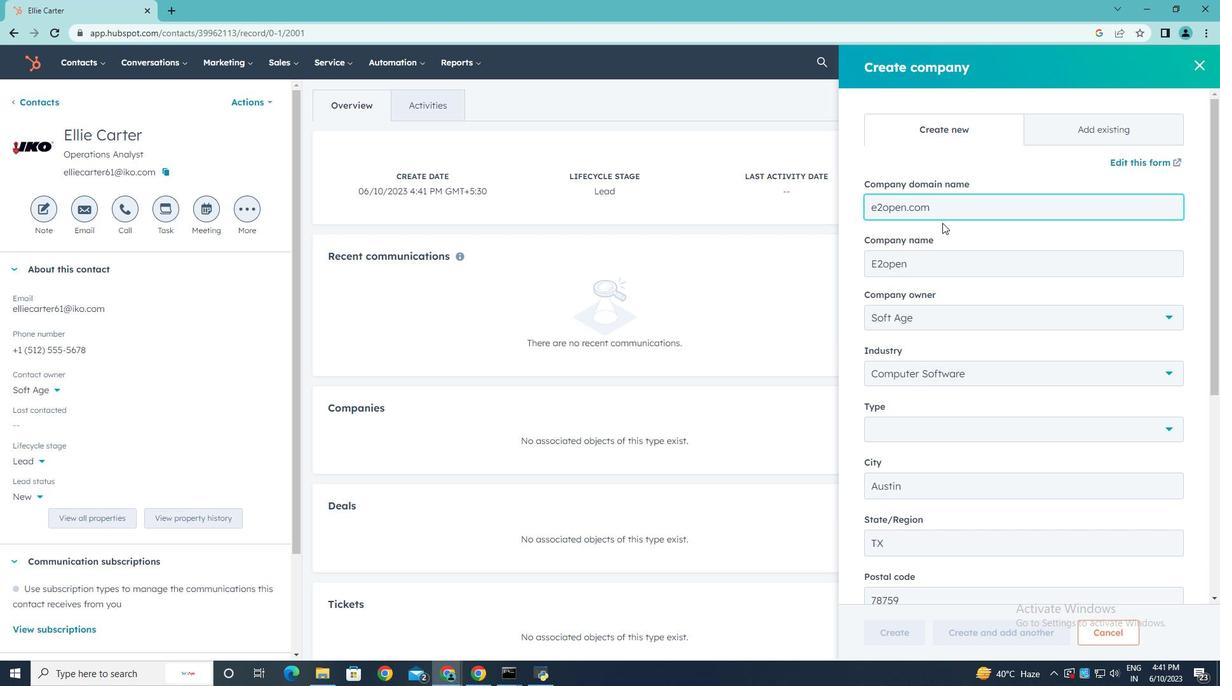 
Action: Mouse scrolled (943, 222) with delta (0, 0)
Screenshot: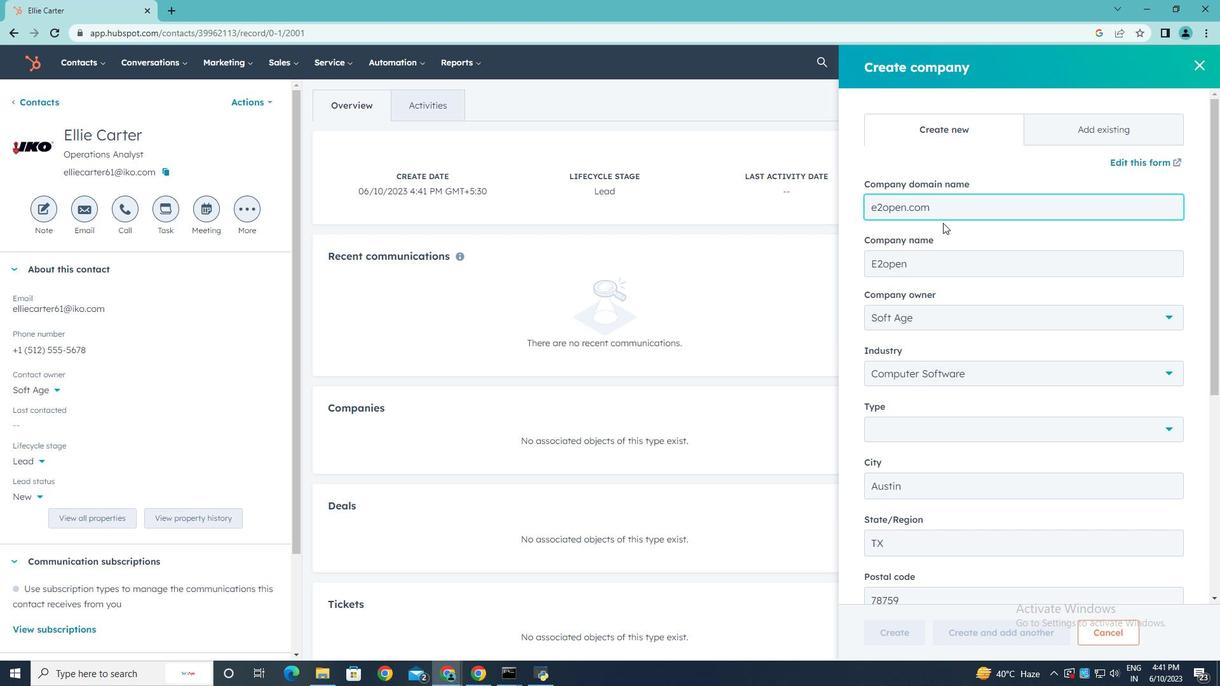 
Action: Mouse scrolled (943, 222) with delta (0, 0)
Screenshot: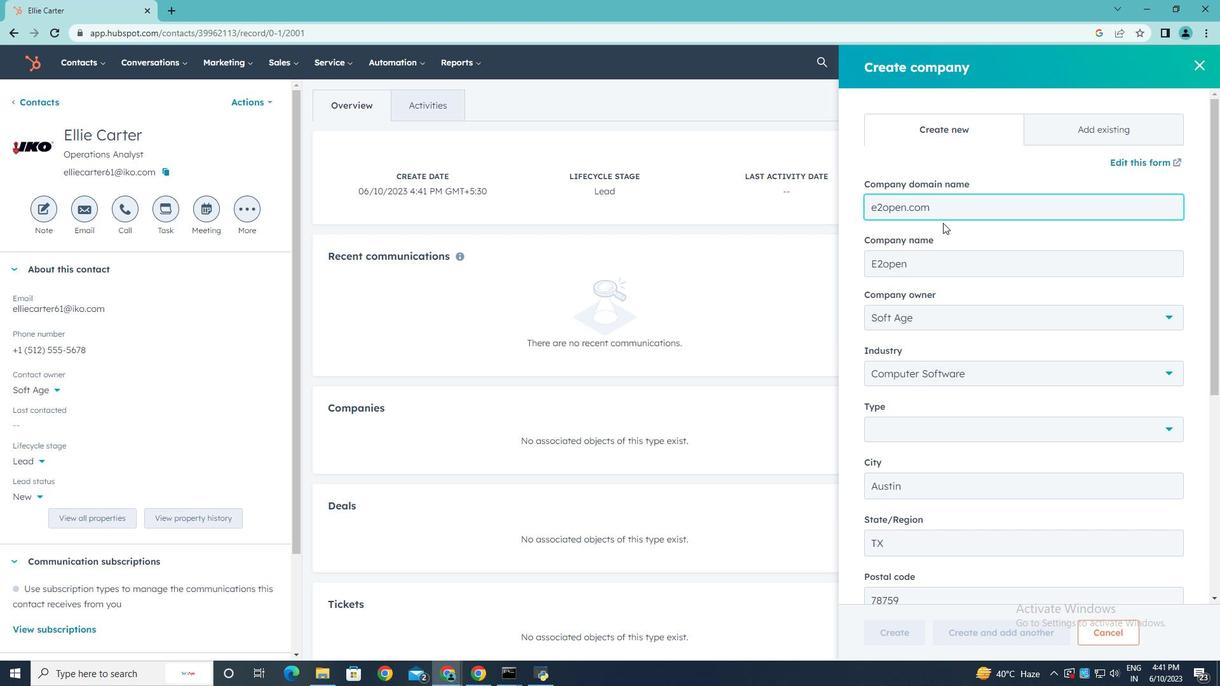 
Action: Mouse moved to (943, 223)
Screenshot: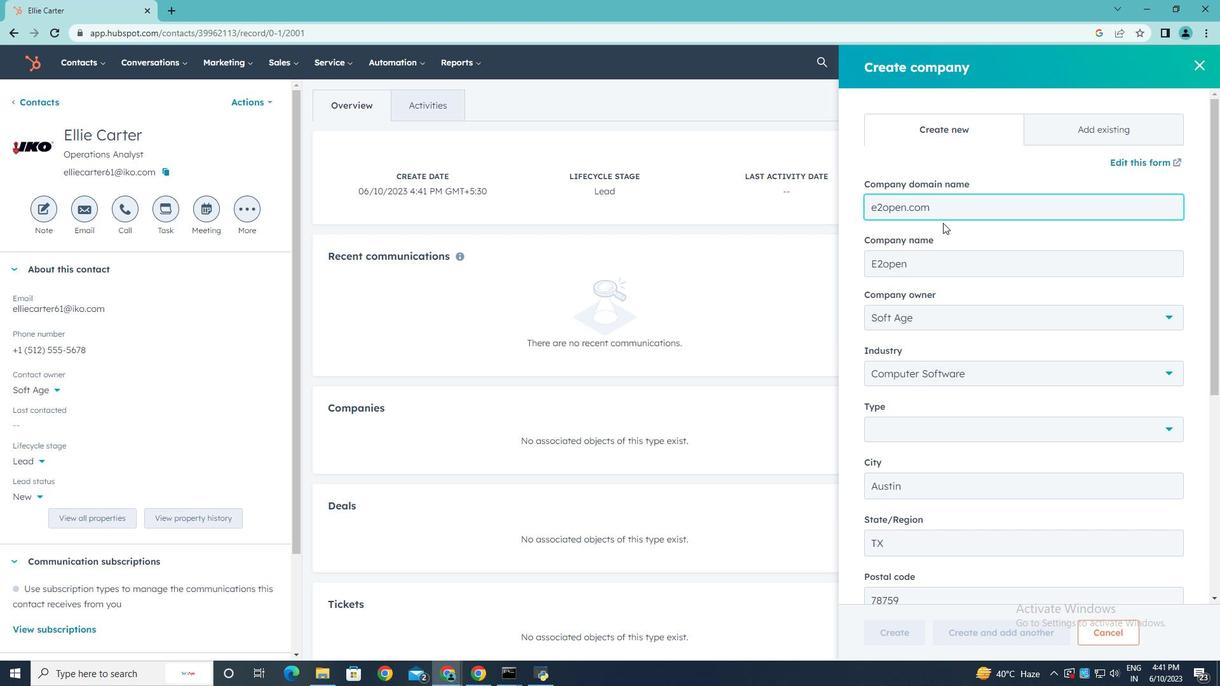 
Action: Mouse scrolled (943, 222) with delta (0, 0)
Screenshot: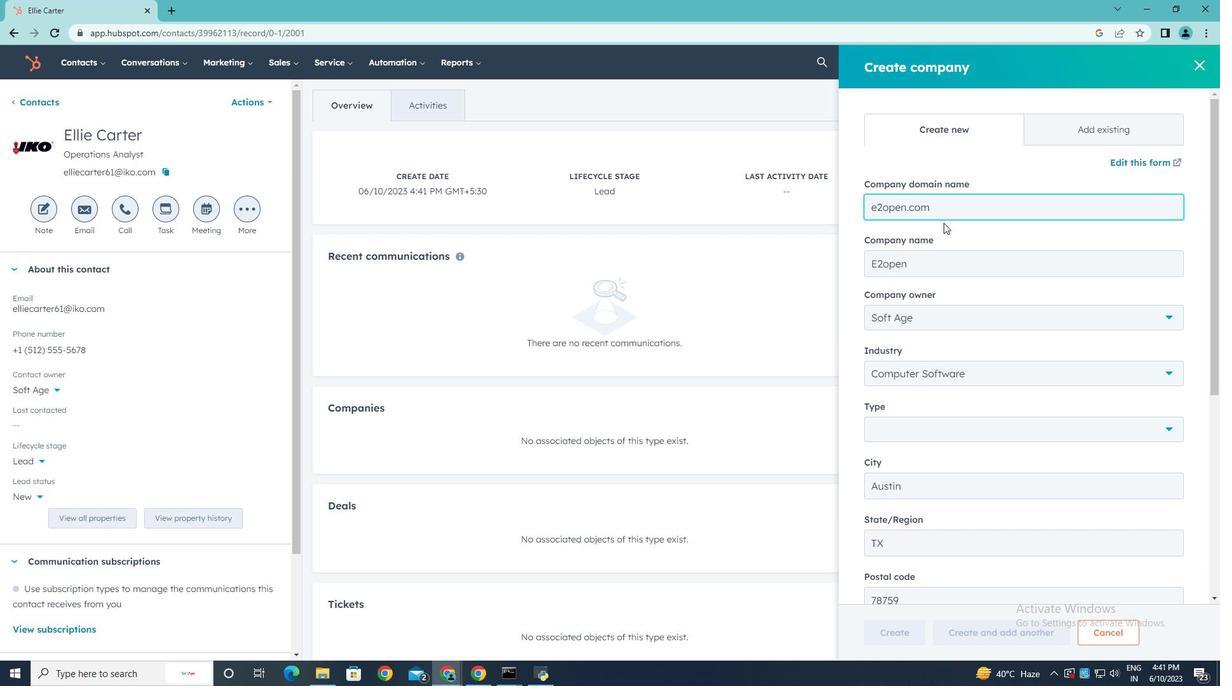 
Action: Mouse moved to (1135, 244)
Screenshot: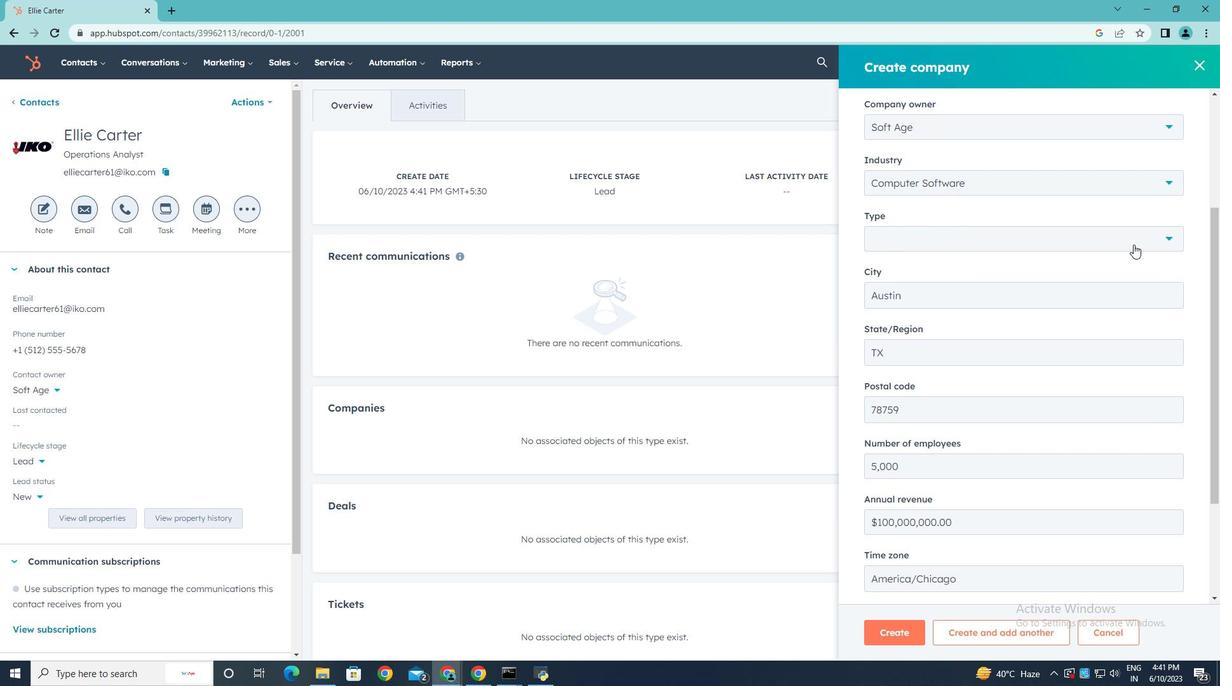 
Action: Mouse pressed left at (1135, 244)
Screenshot: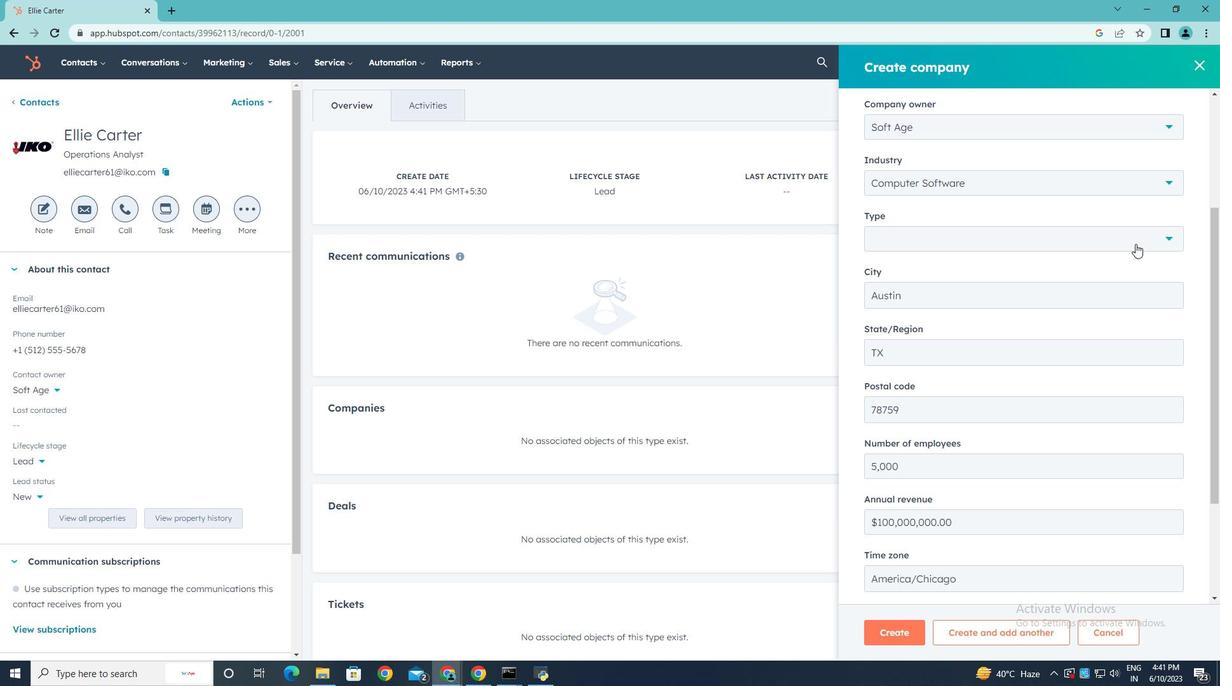 
Action: Mouse moved to (918, 297)
Screenshot: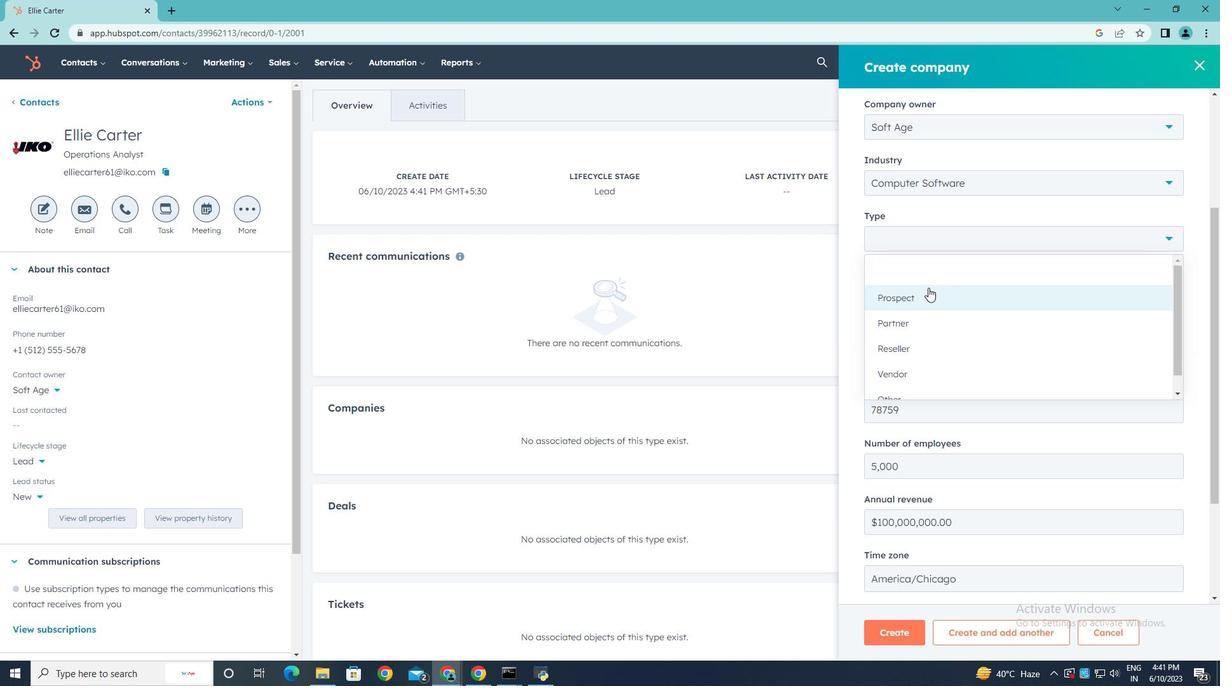 
Action: Mouse pressed left at (918, 297)
Screenshot: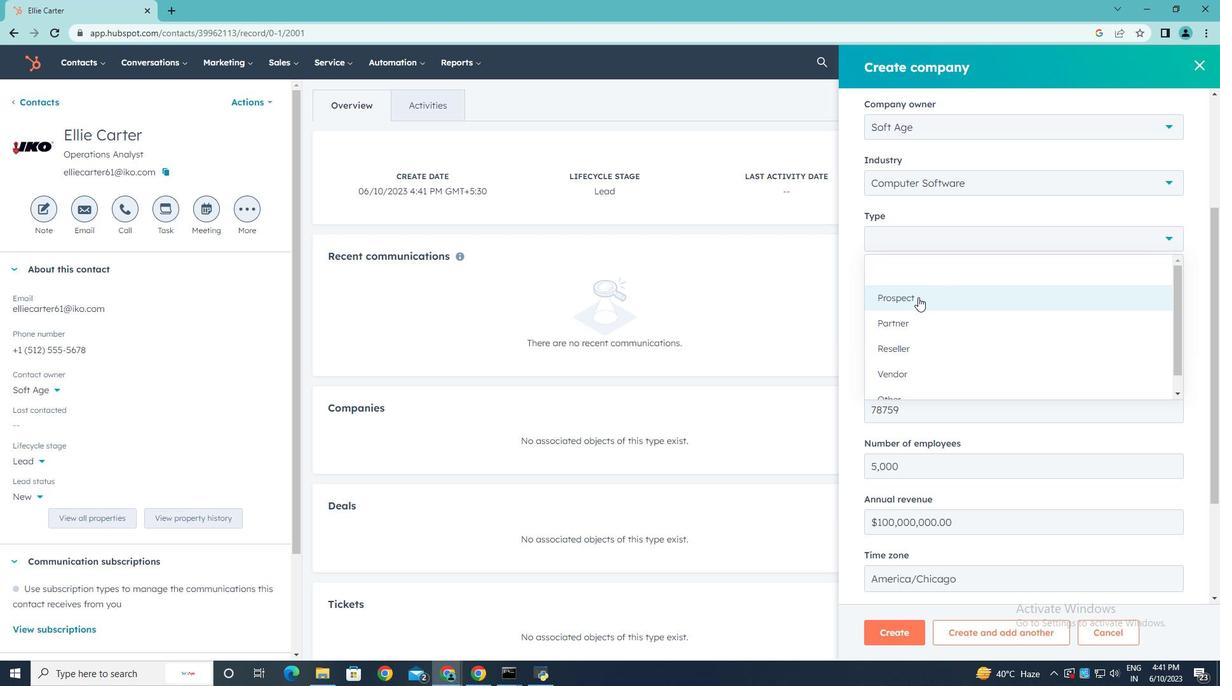 
Action: Mouse moved to (975, 294)
Screenshot: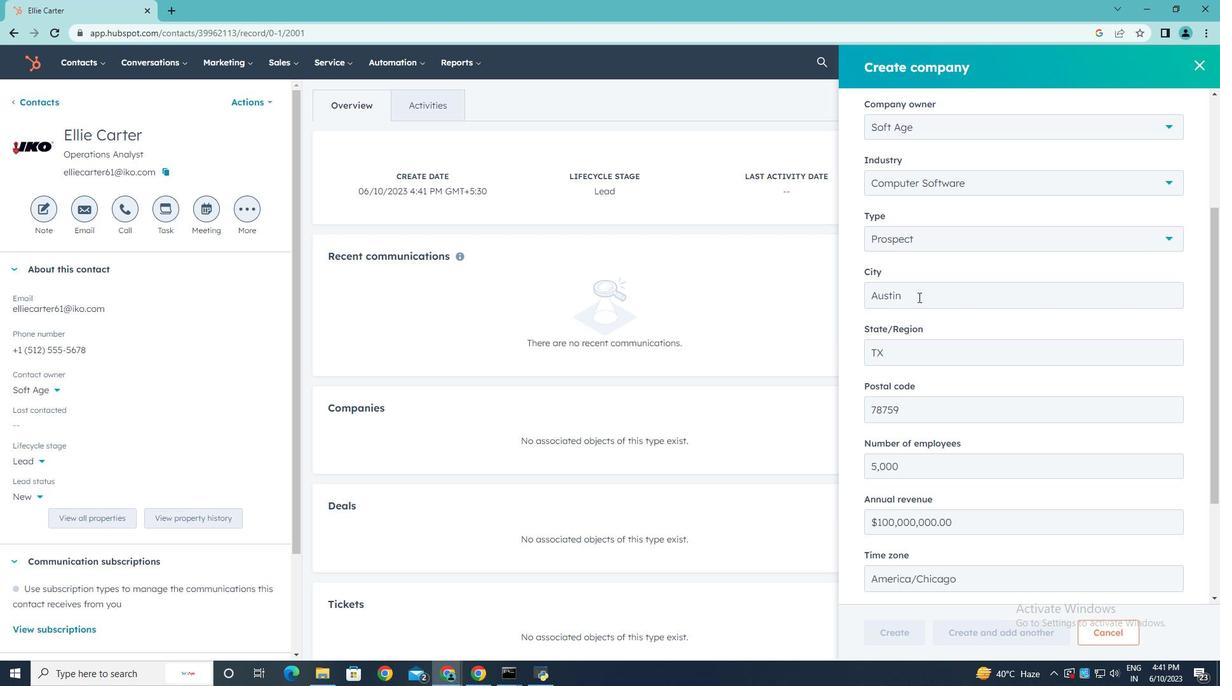 
Action: Mouse scrolled (975, 293) with delta (0, 0)
Screenshot: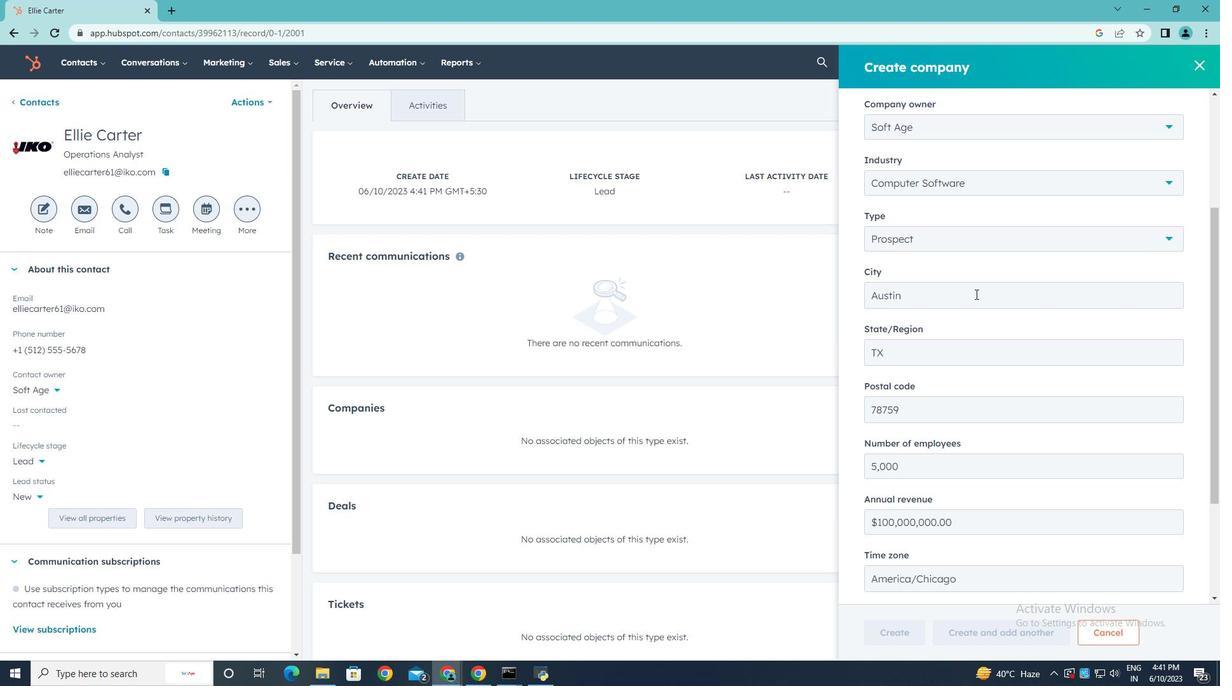 
Action: Mouse scrolled (975, 293) with delta (0, 0)
Screenshot: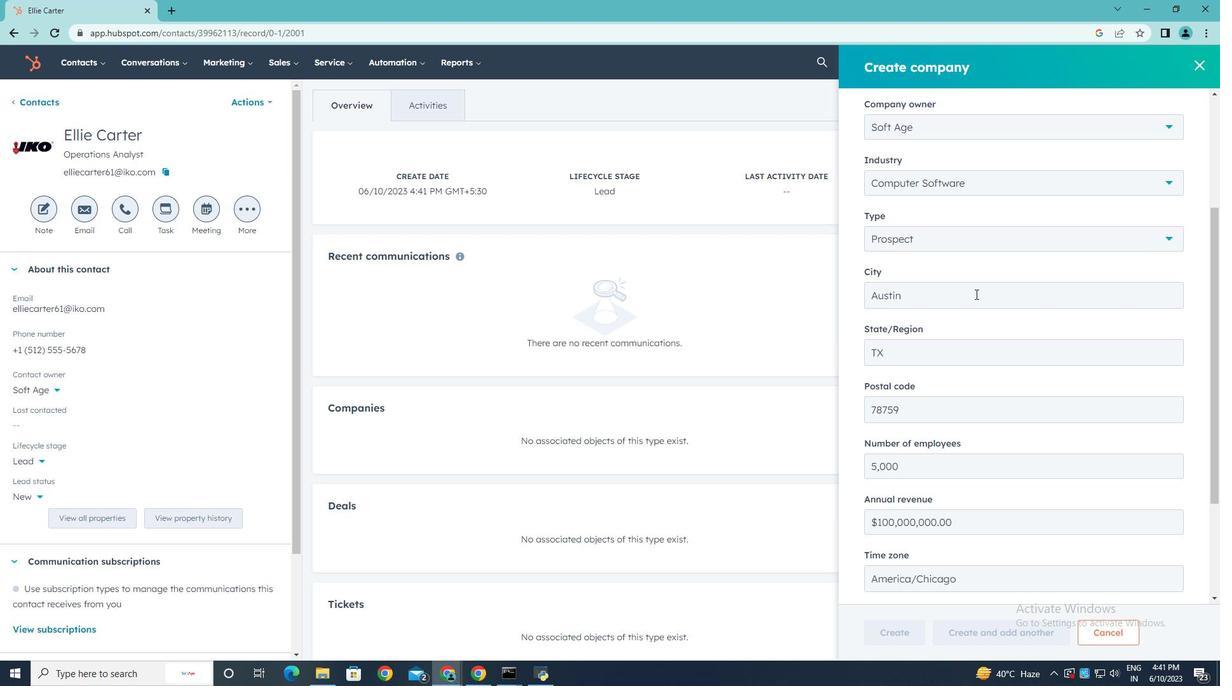 
Action: Mouse scrolled (975, 293) with delta (0, 0)
Screenshot: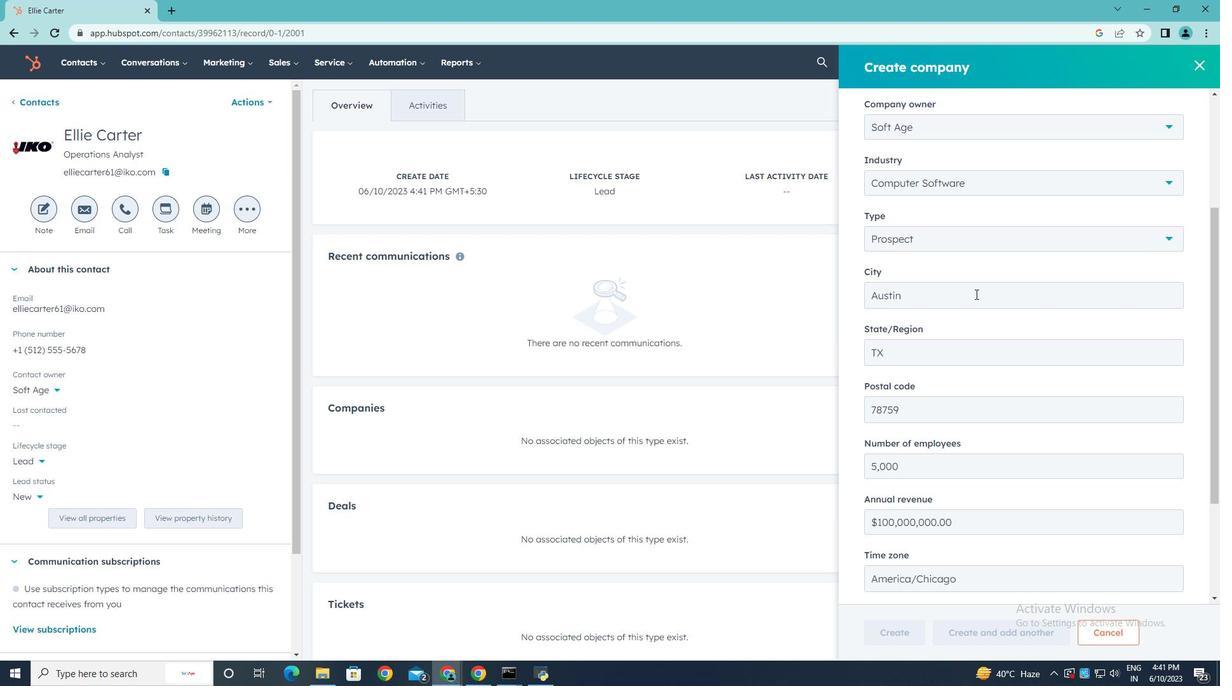 
Action: Mouse scrolled (975, 293) with delta (0, 0)
Screenshot: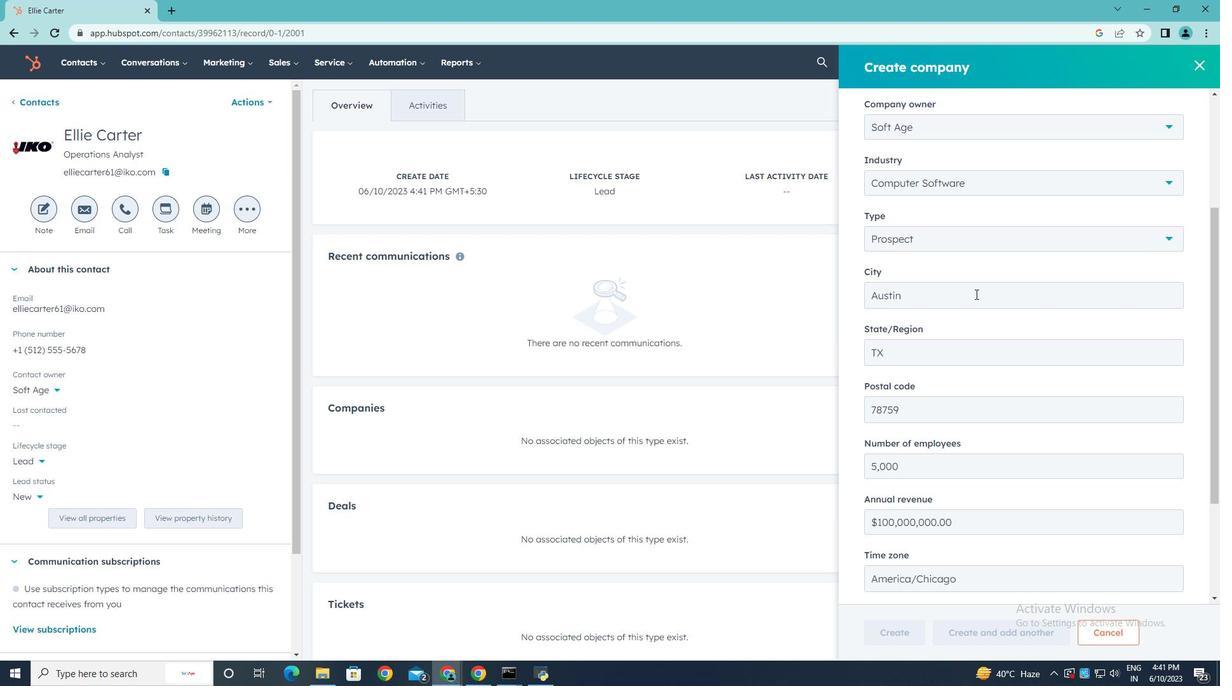 
Action: Mouse scrolled (975, 293) with delta (0, 0)
Screenshot: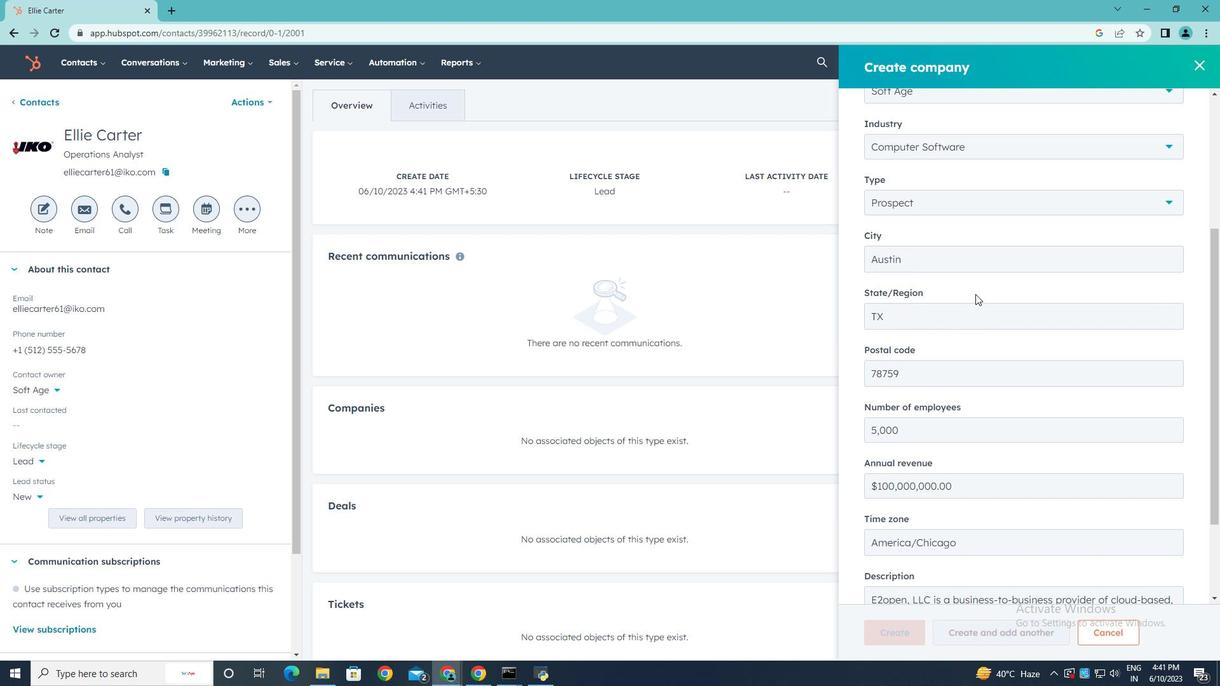 
Action: Mouse moved to (890, 634)
Screenshot: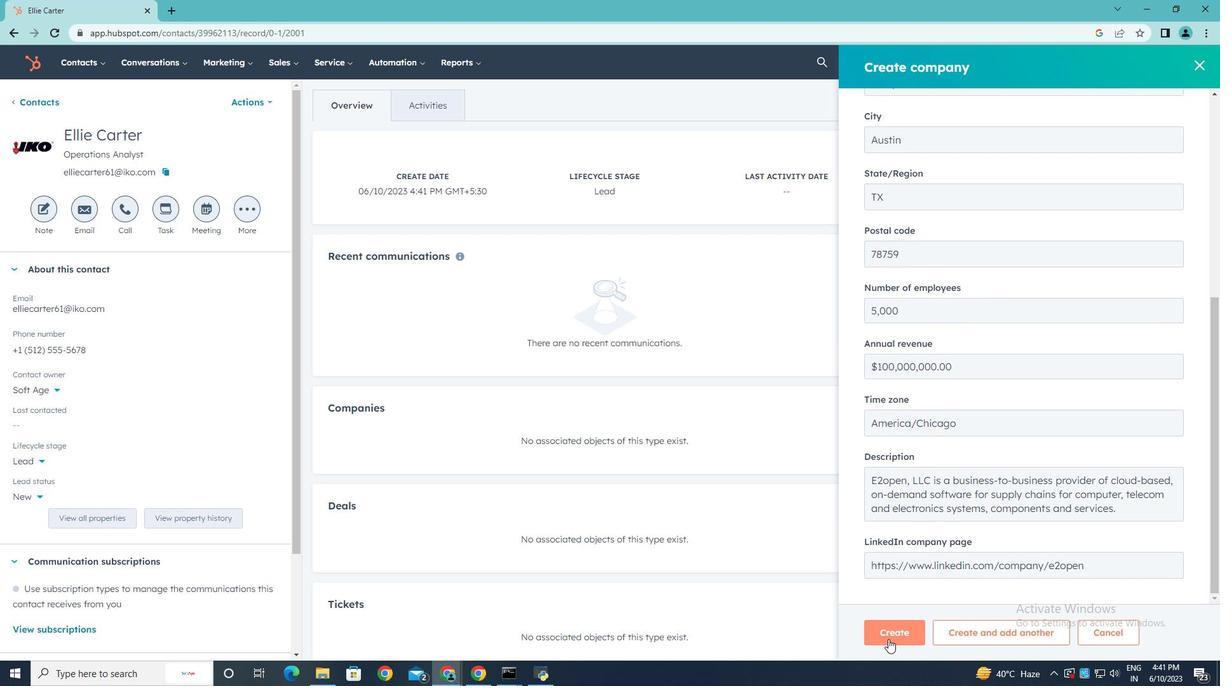
Action: Mouse pressed left at (890, 634)
Screenshot: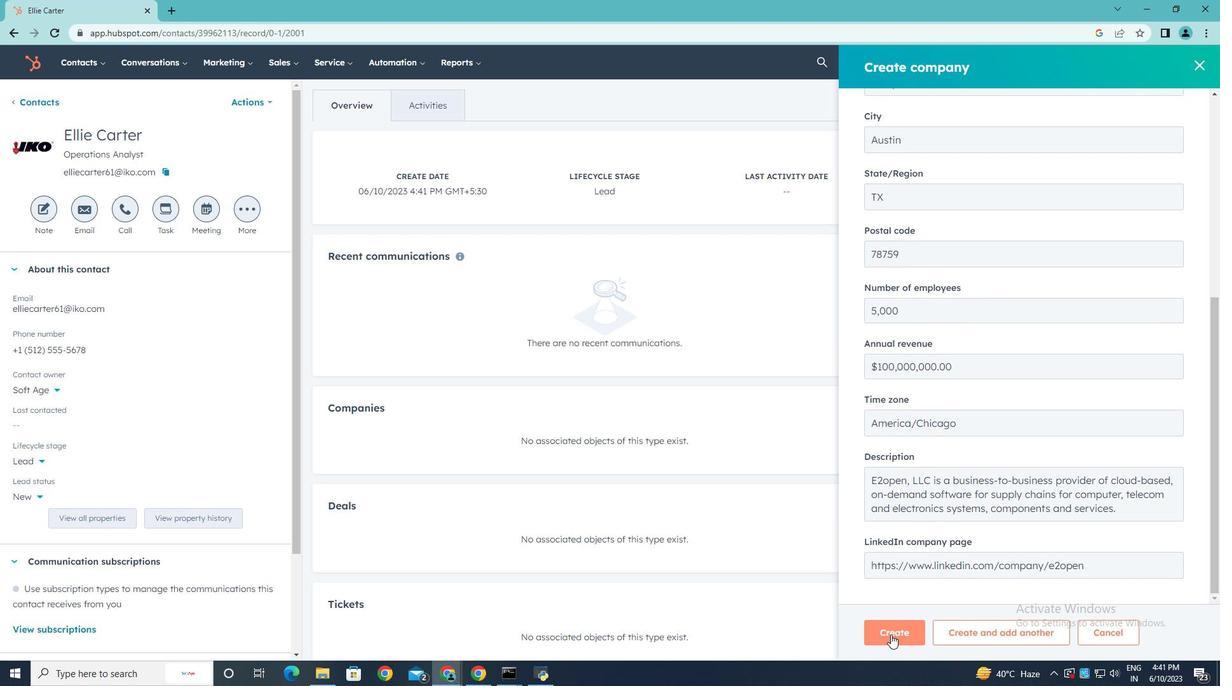 
Action: Mouse moved to (704, 441)
Screenshot: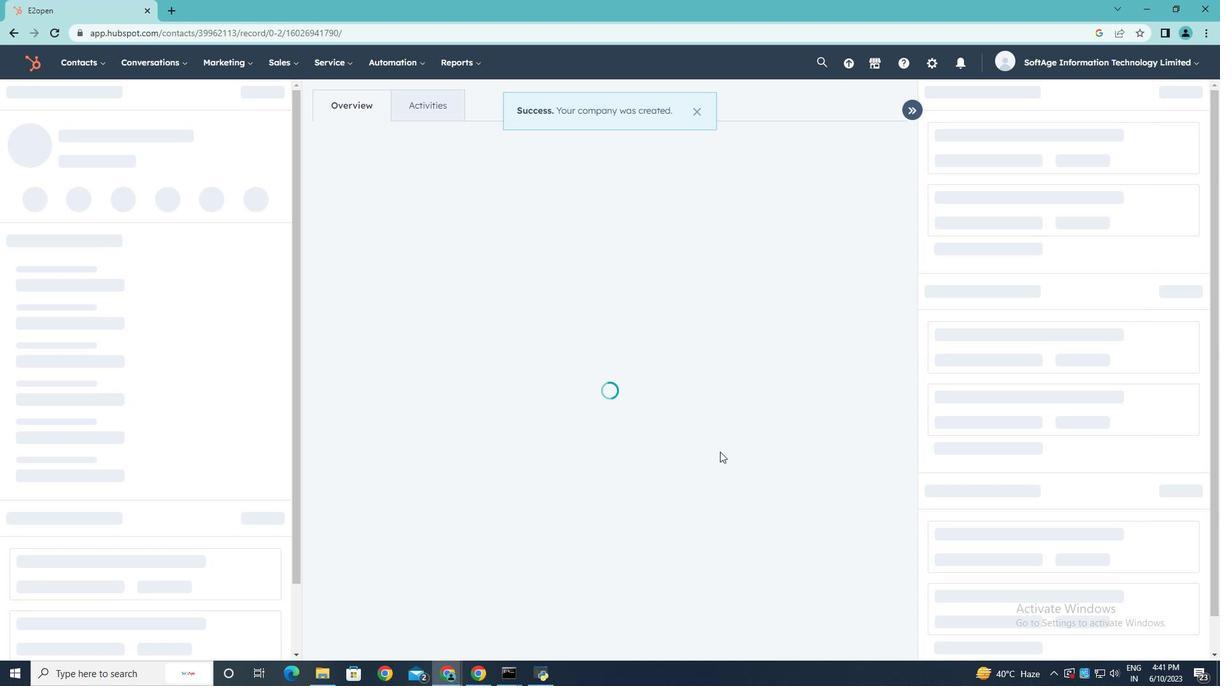 
